 Task: Find connections with filter location Nāmagiripettai with filter topic #wellness with filter profile language French with filter current company ThoughtSpot with filter school Mount Carmel College, Palace Rd, Bengaluru with filter industry Agricultural Chemical Manufacturing with filter service category Information Management with filter keywords title Operations Director
Action: Mouse moved to (538, 89)
Screenshot: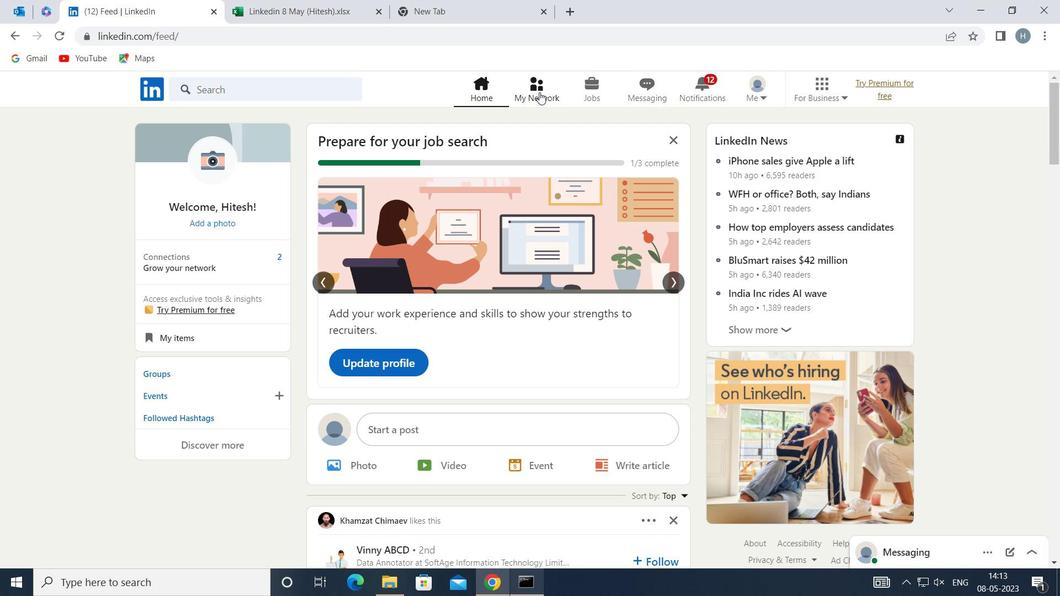 
Action: Mouse pressed left at (538, 89)
Screenshot: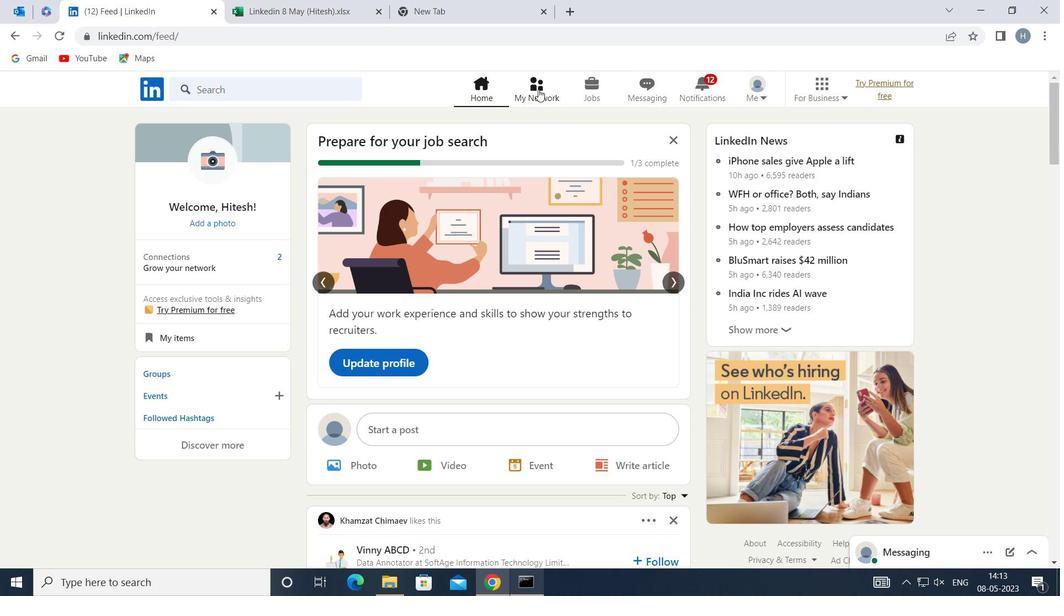 
Action: Mouse moved to (304, 164)
Screenshot: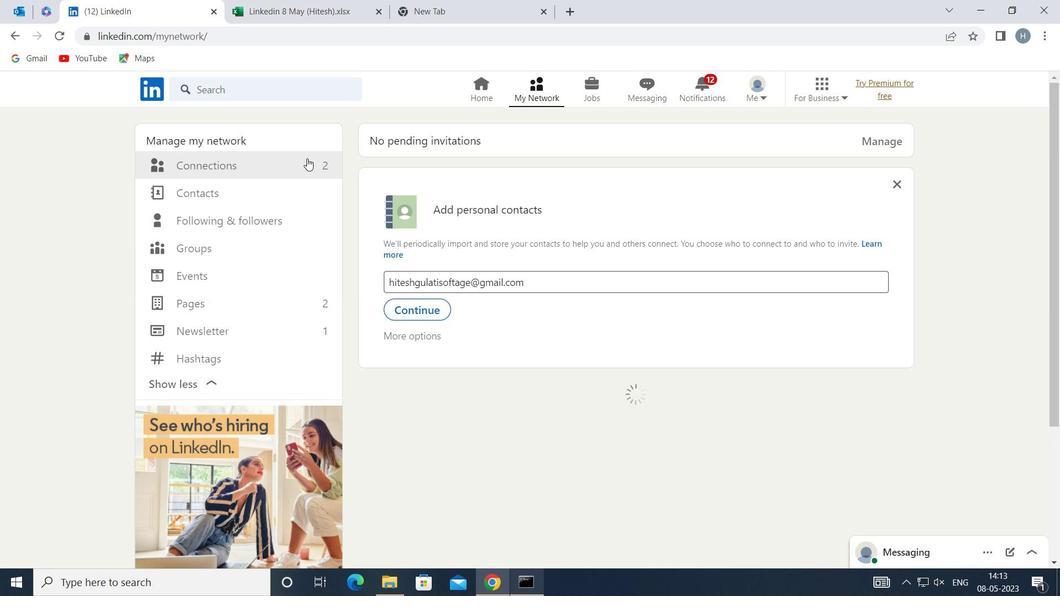 
Action: Mouse pressed left at (304, 164)
Screenshot: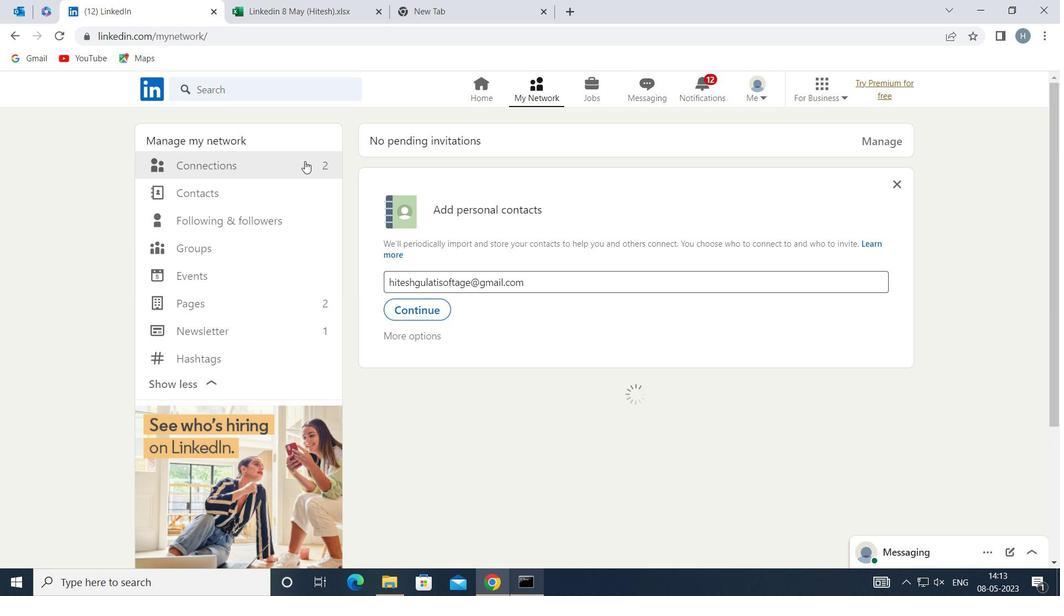 
Action: Mouse moved to (635, 162)
Screenshot: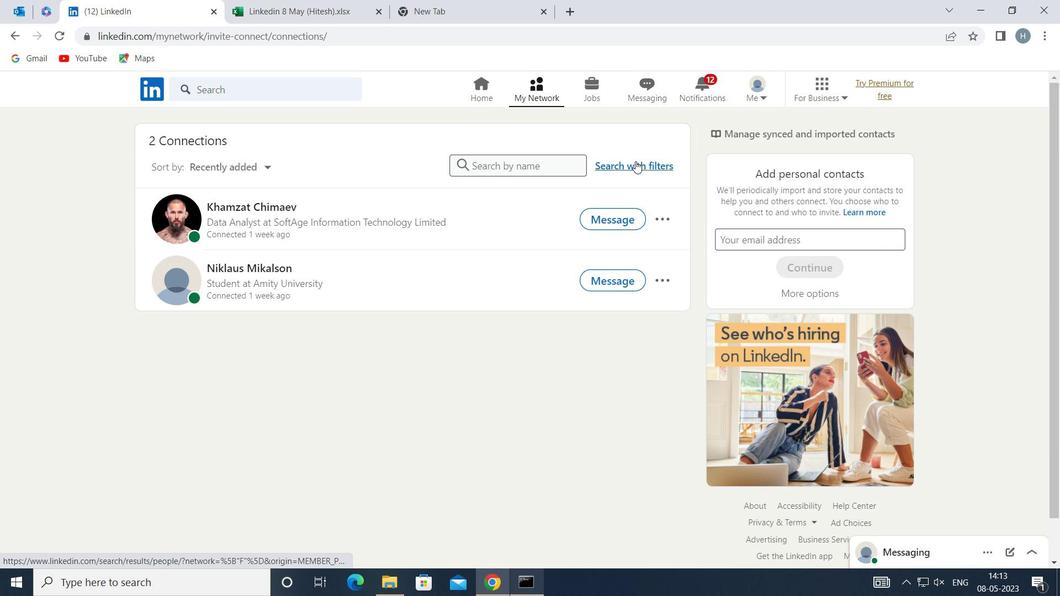 
Action: Mouse pressed left at (635, 162)
Screenshot: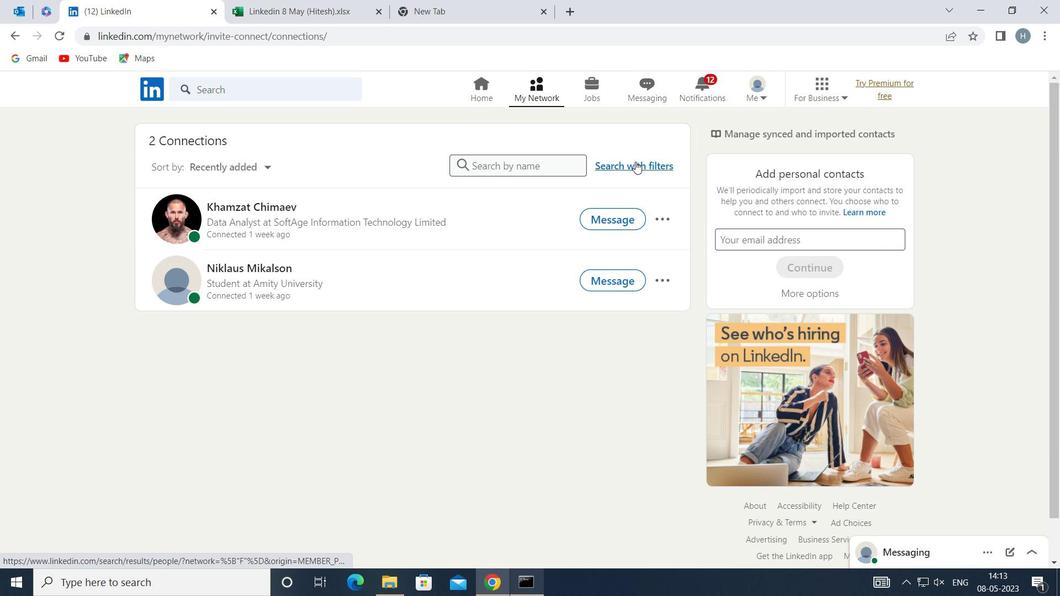 
Action: Mouse moved to (583, 130)
Screenshot: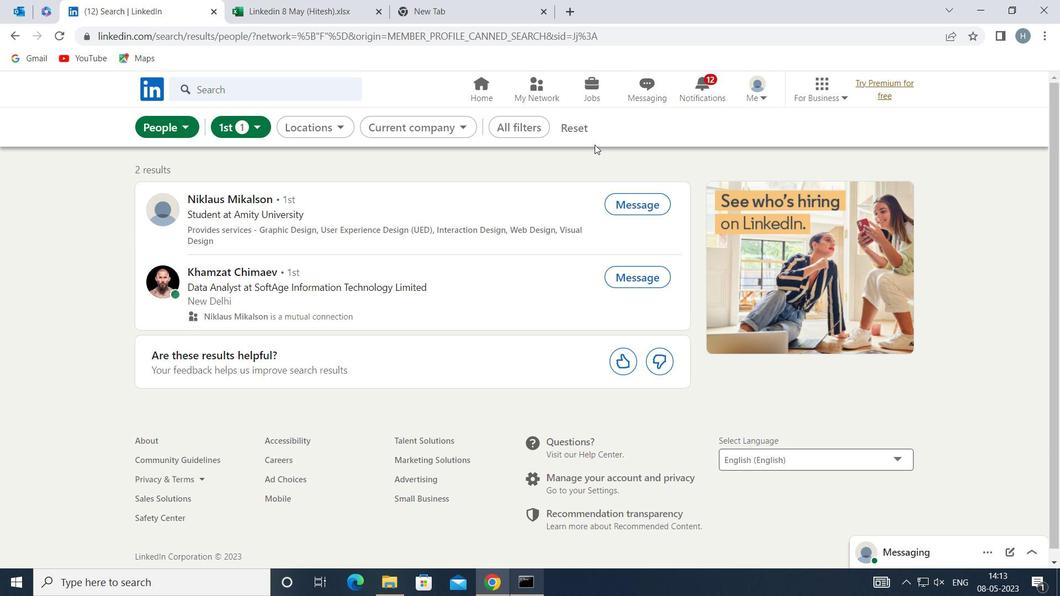 
Action: Mouse pressed left at (583, 130)
Screenshot: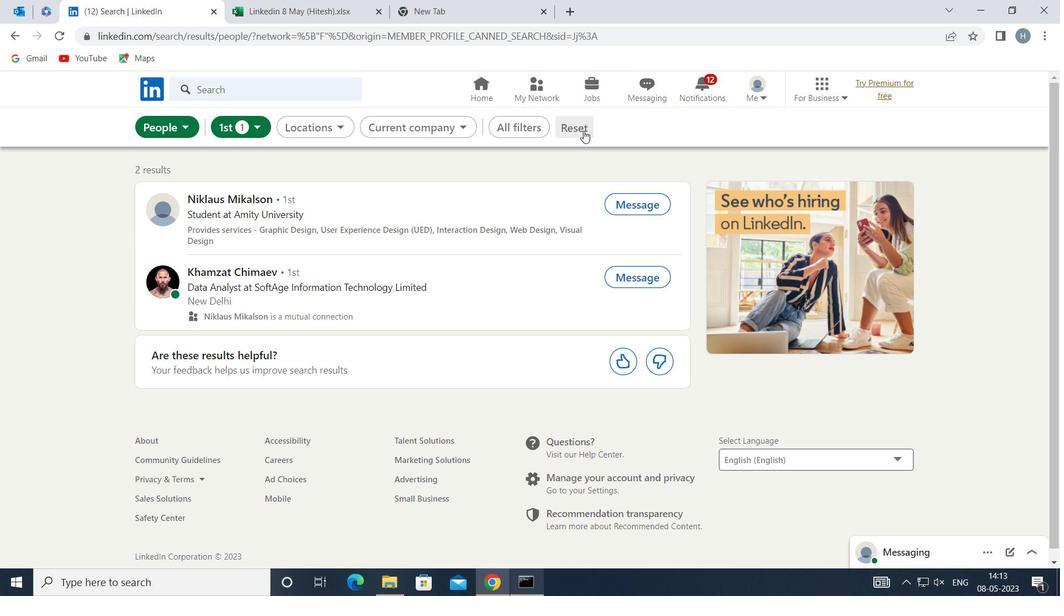 
Action: Mouse moved to (569, 128)
Screenshot: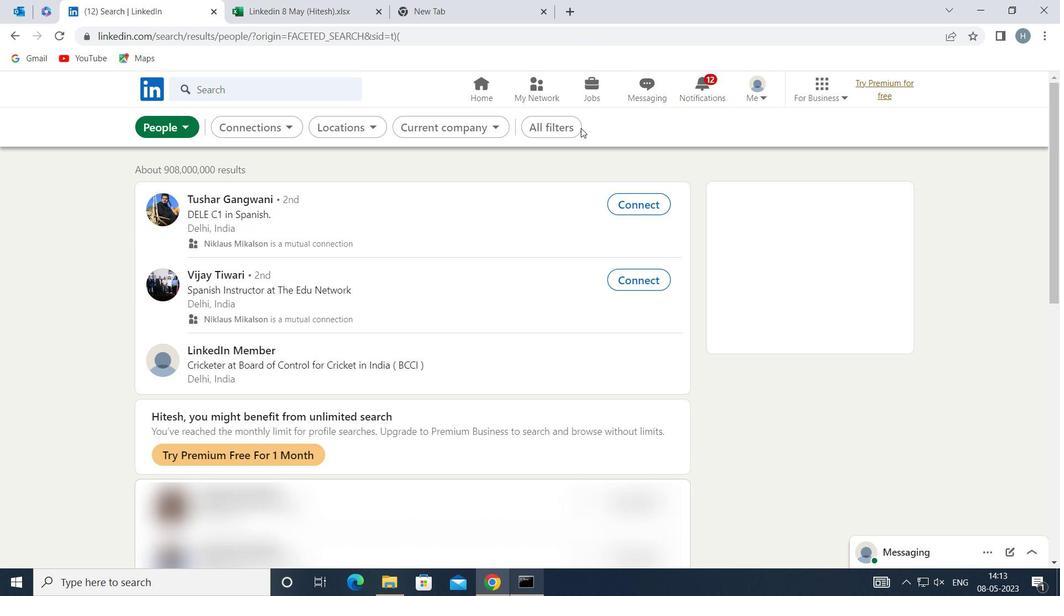 
Action: Mouse pressed left at (569, 128)
Screenshot: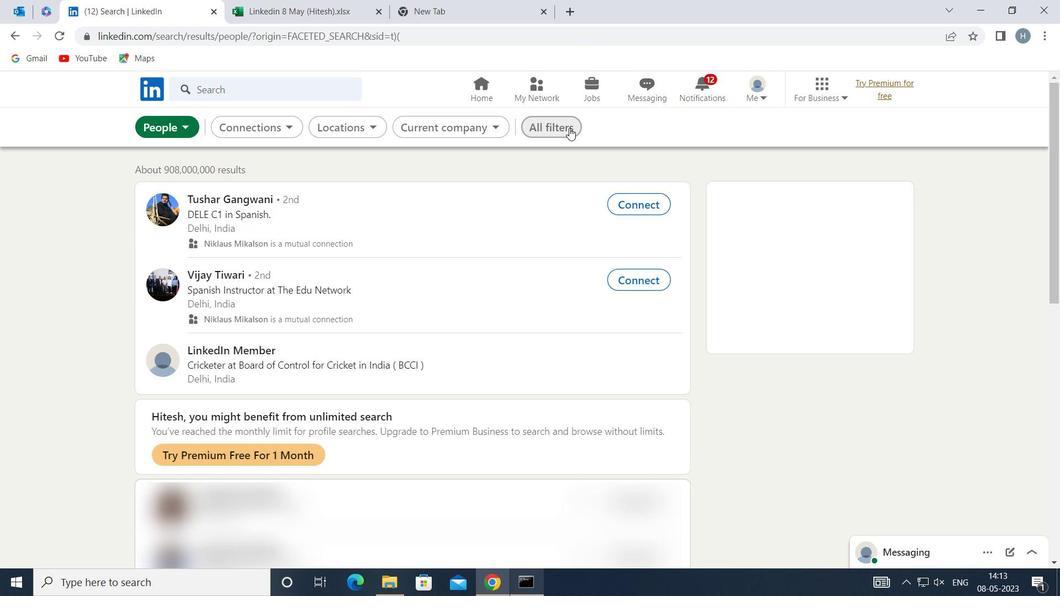 
Action: Mouse moved to (863, 280)
Screenshot: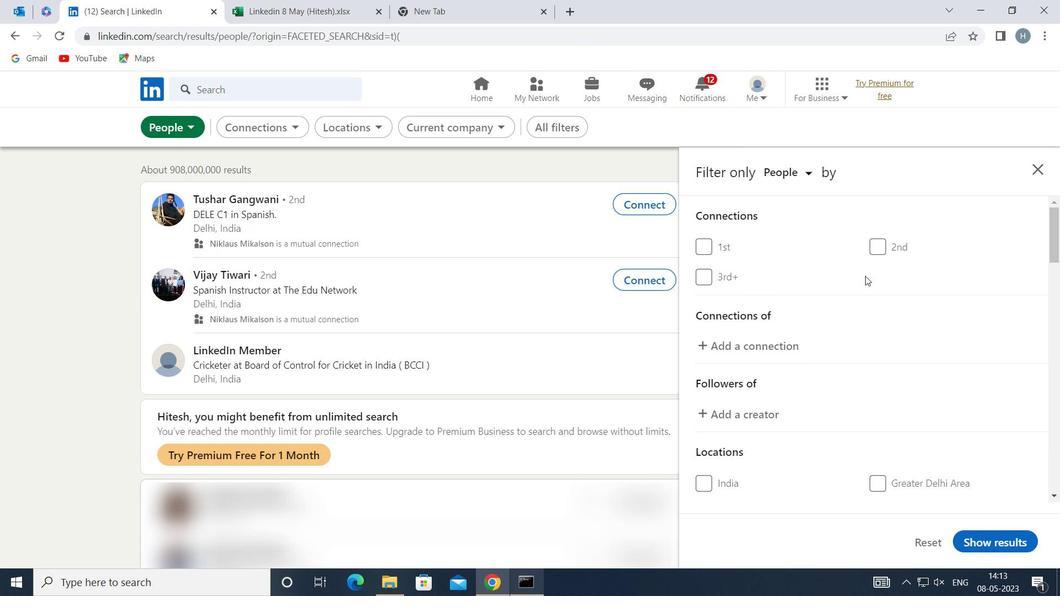 
Action: Mouse scrolled (863, 279) with delta (0, 0)
Screenshot: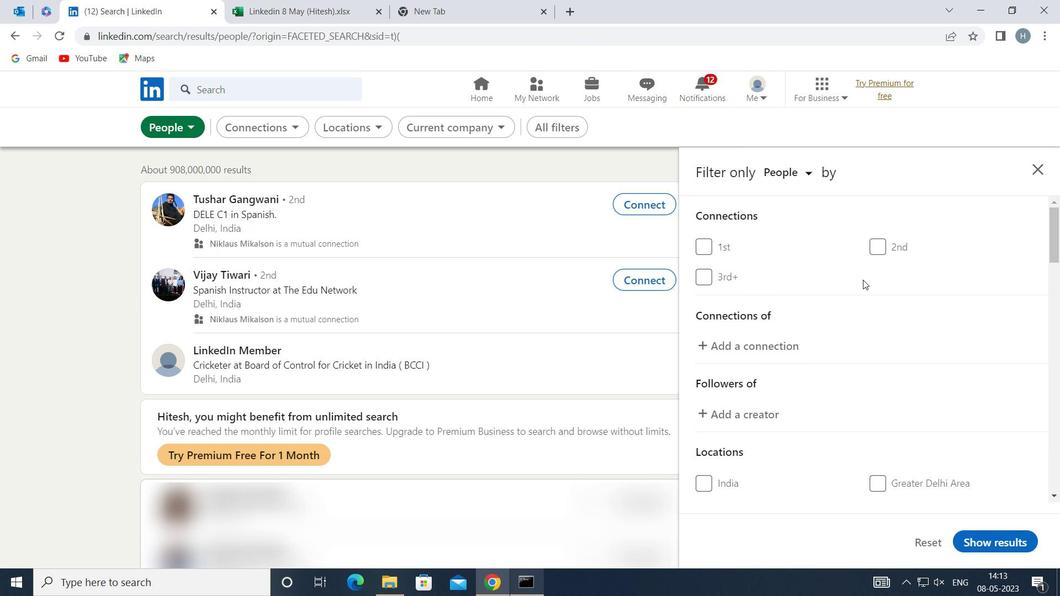 
Action: Mouse moved to (863, 280)
Screenshot: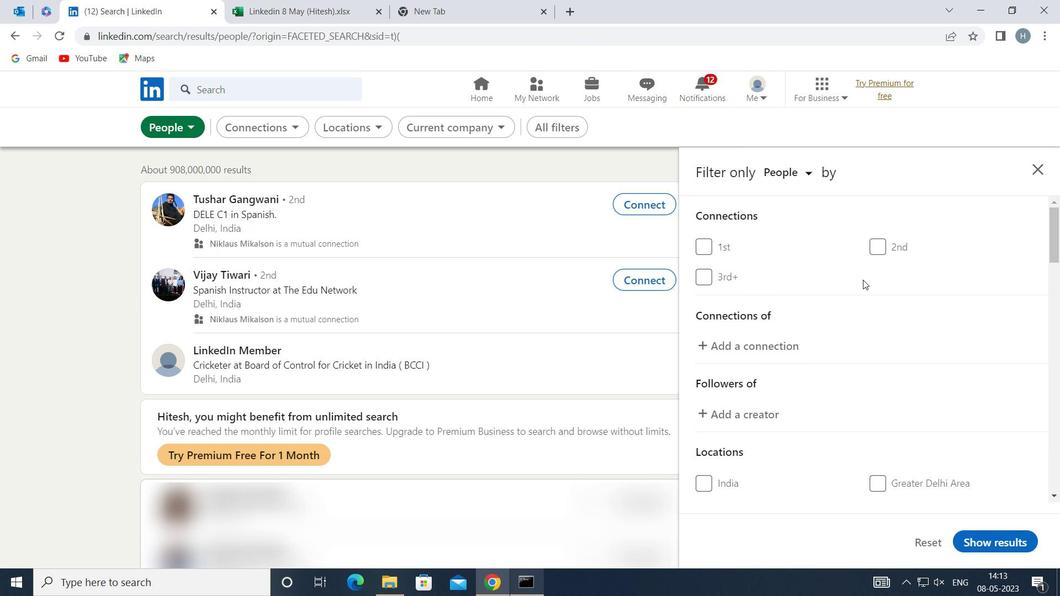 
Action: Mouse scrolled (863, 279) with delta (0, 0)
Screenshot: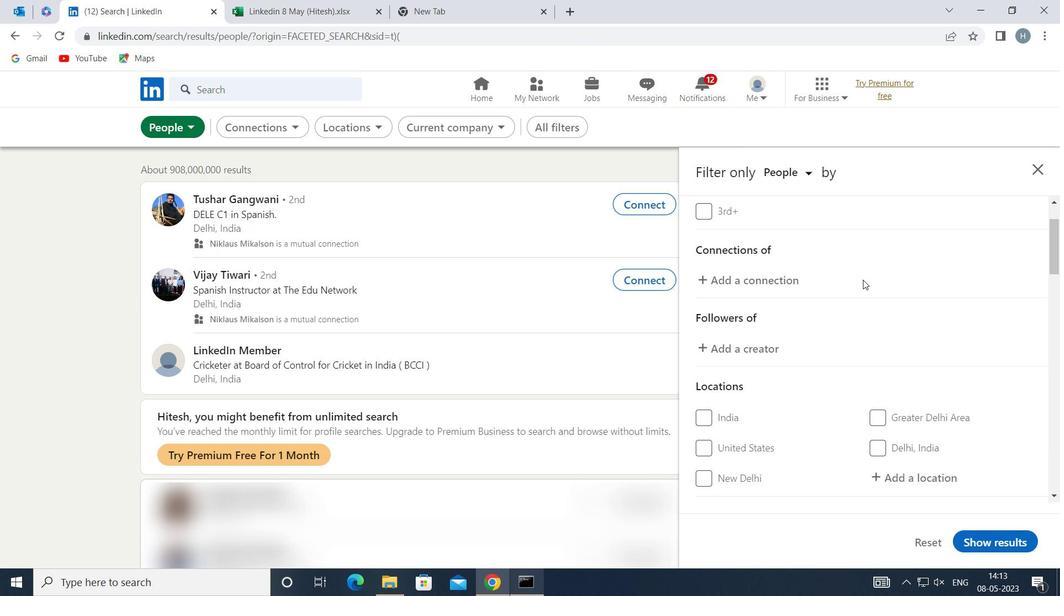 
Action: Mouse moved to (864, 279)
Screenshot: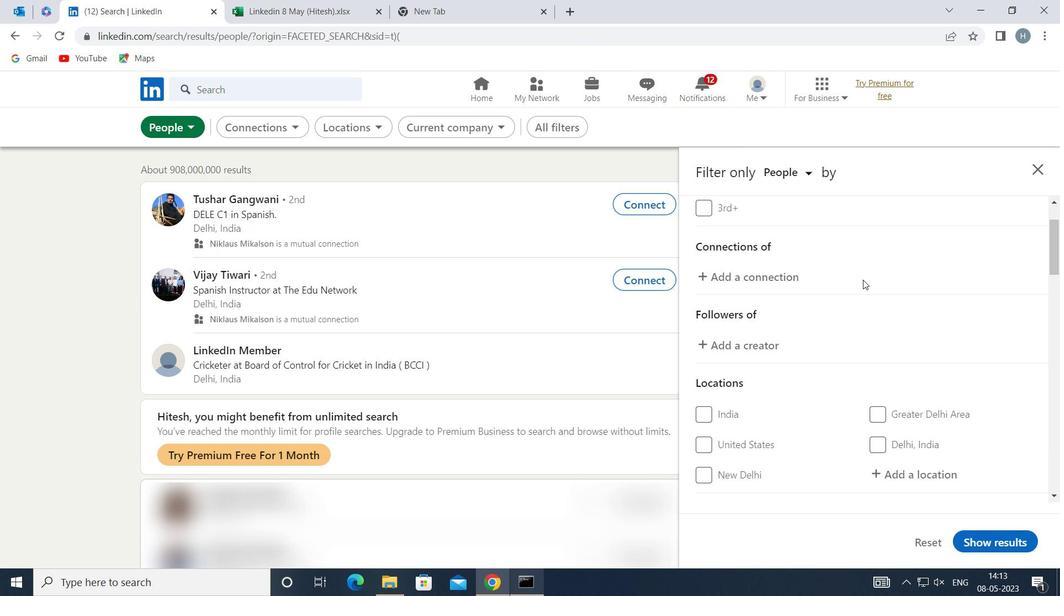 
Action: Mouse scrolled (864, 279) with delta (0, 0)
Screenshot: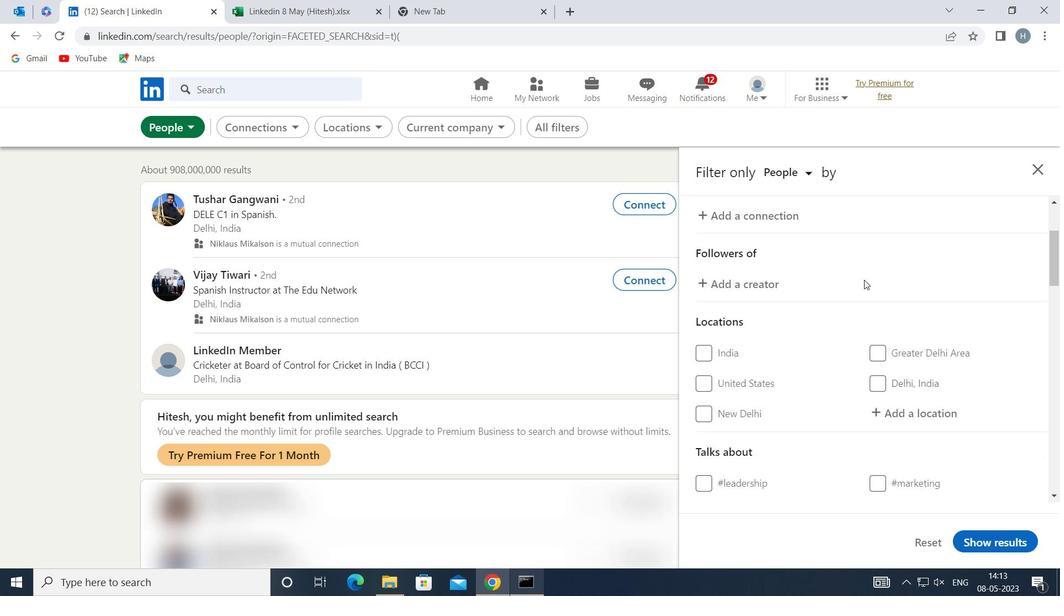 
Action: Mouse moved to (916, 334)
Screenshot: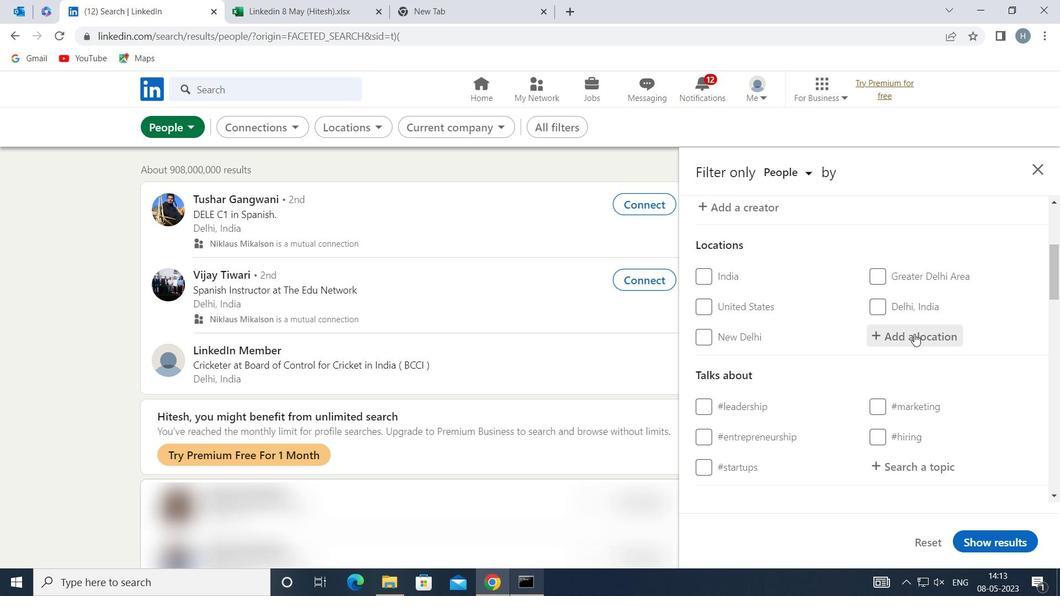 
Action: Mouse pressed left at (916, 334)
Screenshot: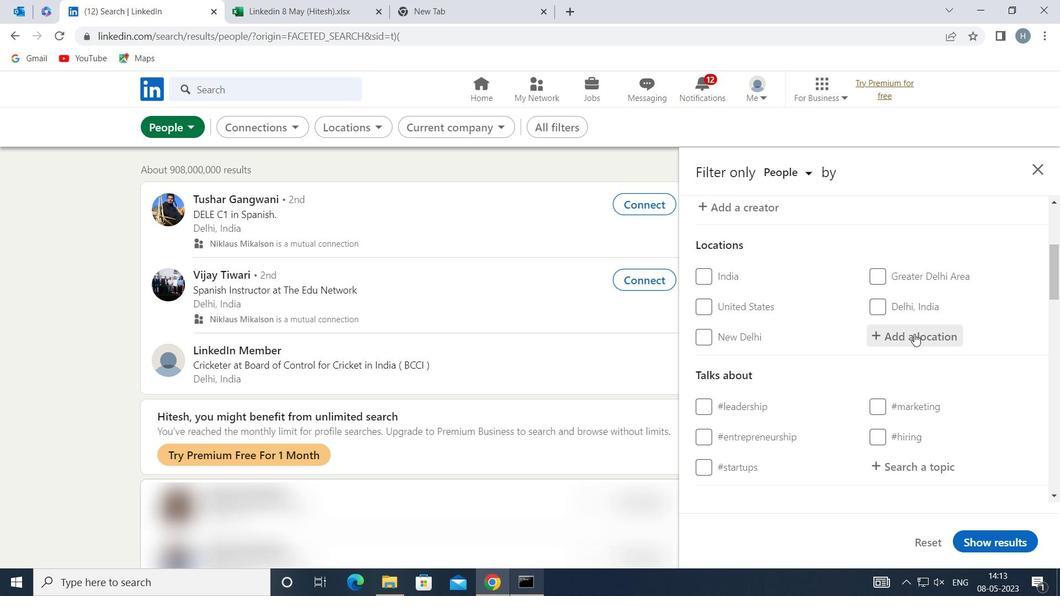 
Action: Key pressed <Key.shift>NAMAGIRIPETTAI
Screenshot: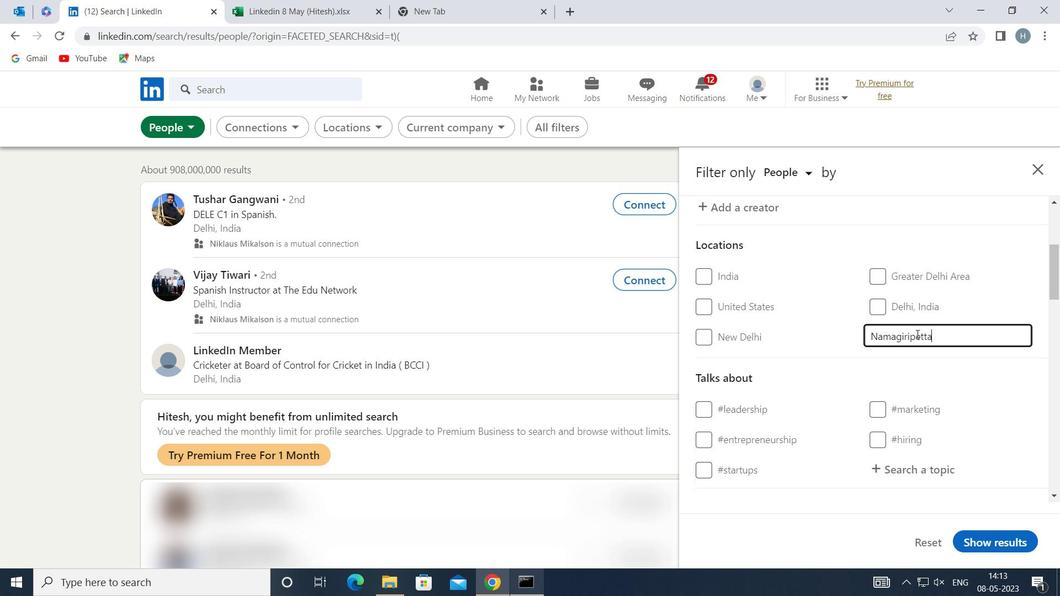 
Action: Mouse moved to (915, 337)
Screenshot: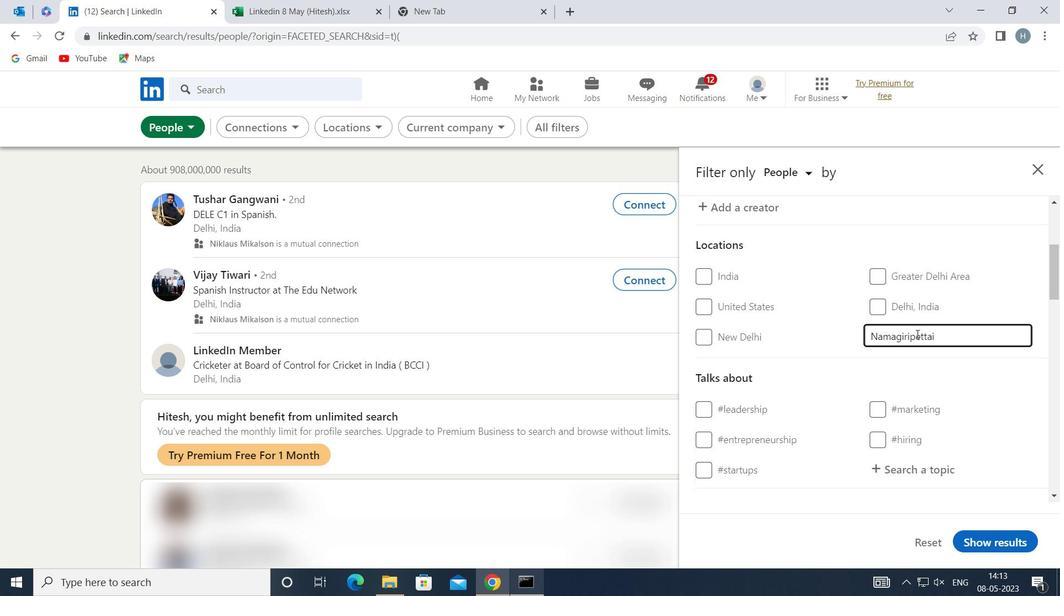 
Action: Mouse pressed left at (915, 337)
Screenshot: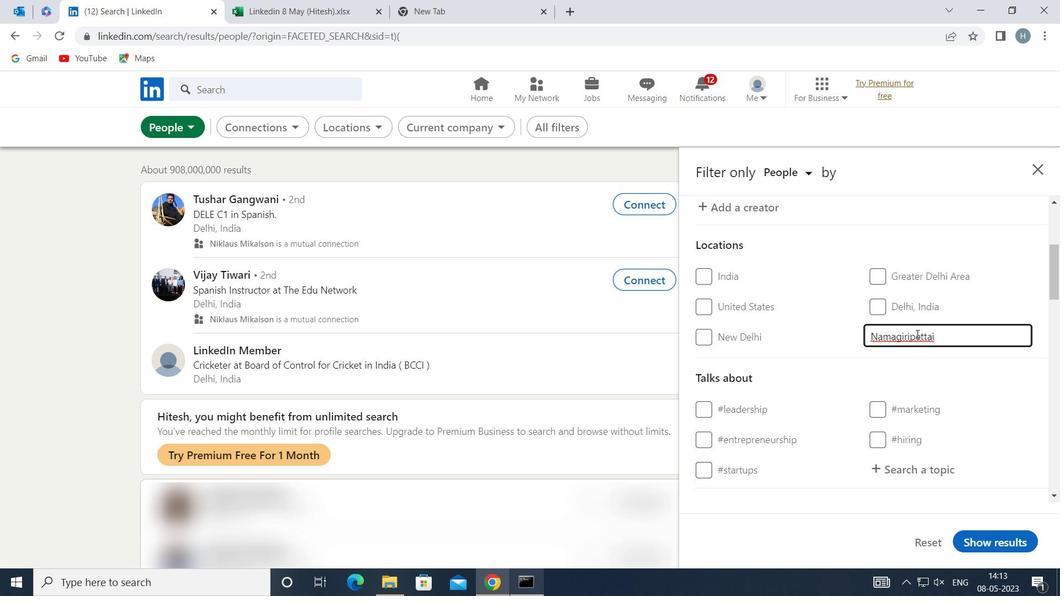 
Action: Mouse moved to (910, 359)
Screenshot: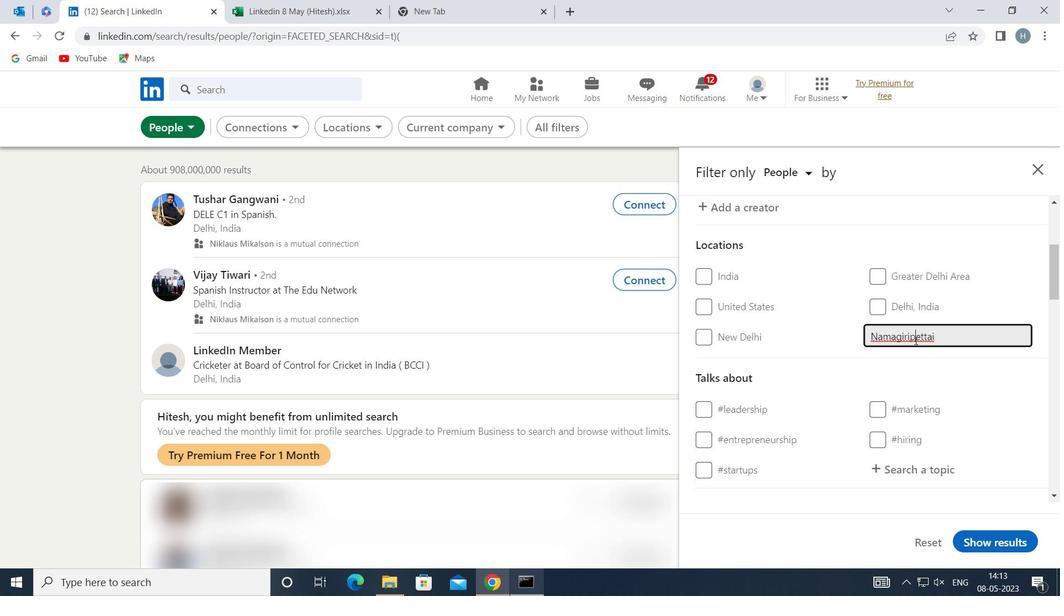 
Action: Mouse pressed left at (910, 359)
Screenshot: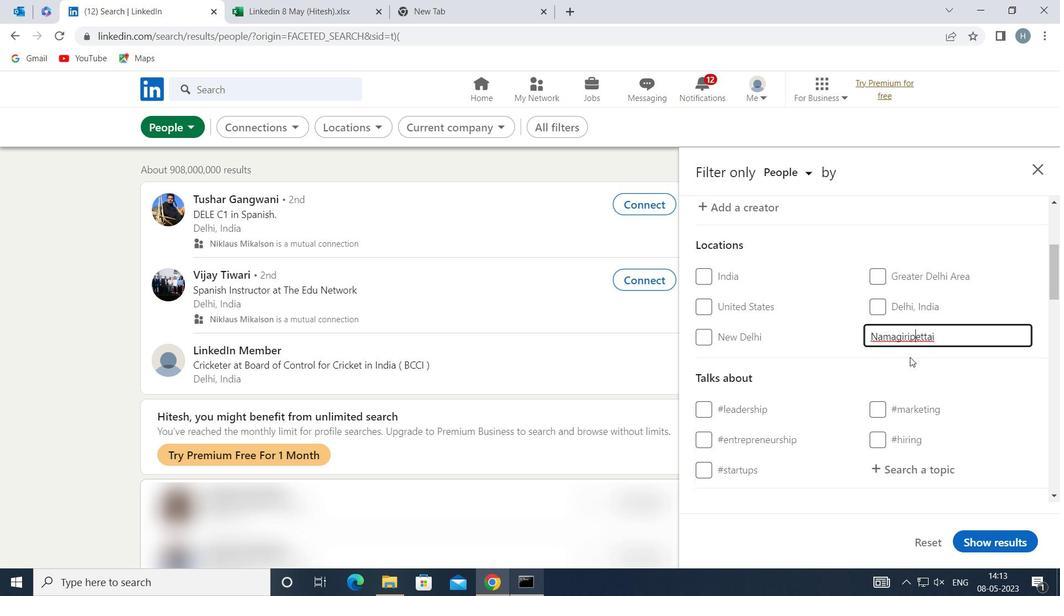
Action: Mouse moved to (910, 360)
Screenshot: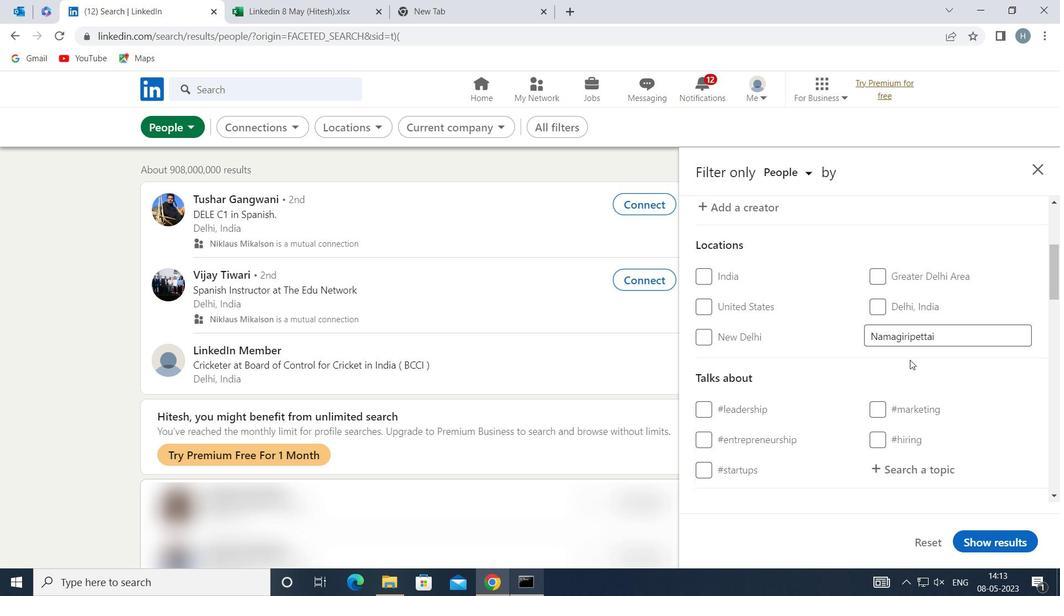 
Action: Mouse scrolled (910, 359) with delta (0, 0)
Screenshot: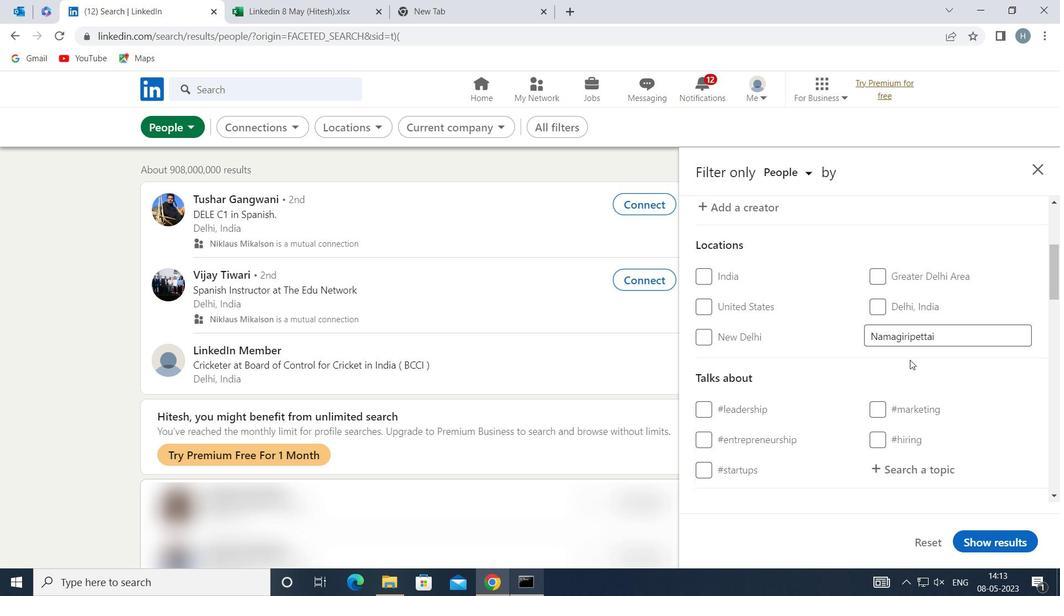 
Action: Mouse scrolled (910, 359) with delta (0, 0)
Screenshot: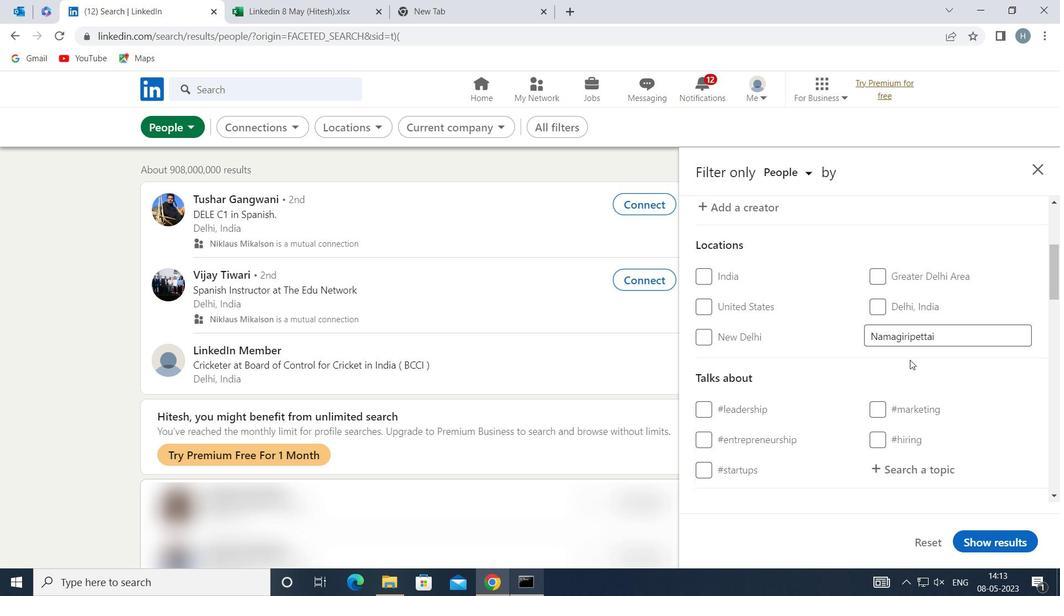 
Action: Mouse moved to (922, 326)
Screenshot: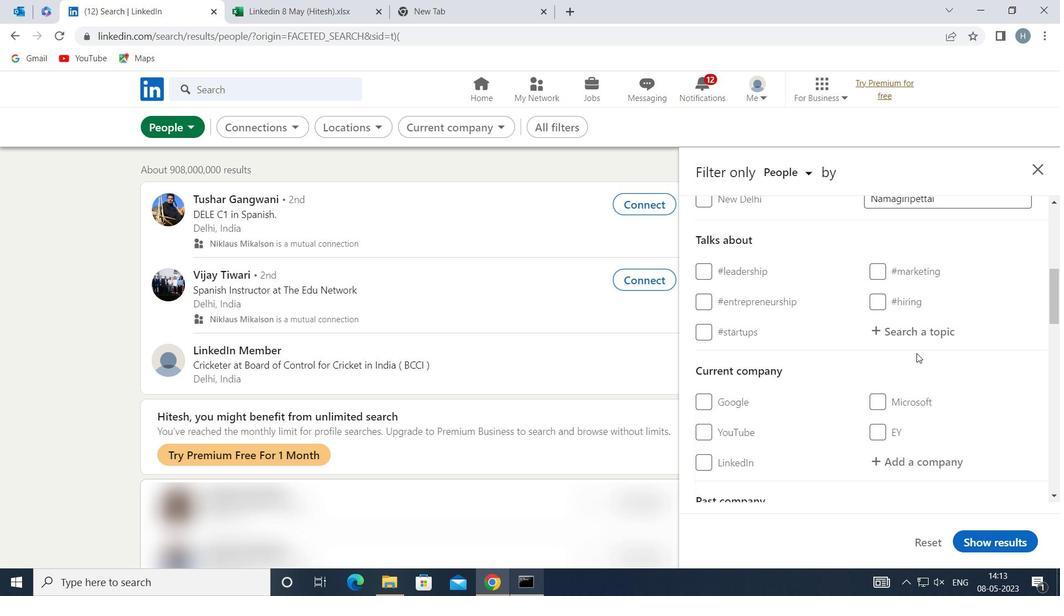 
Action: Mouse pressed left at (922, 326)
Screenshot: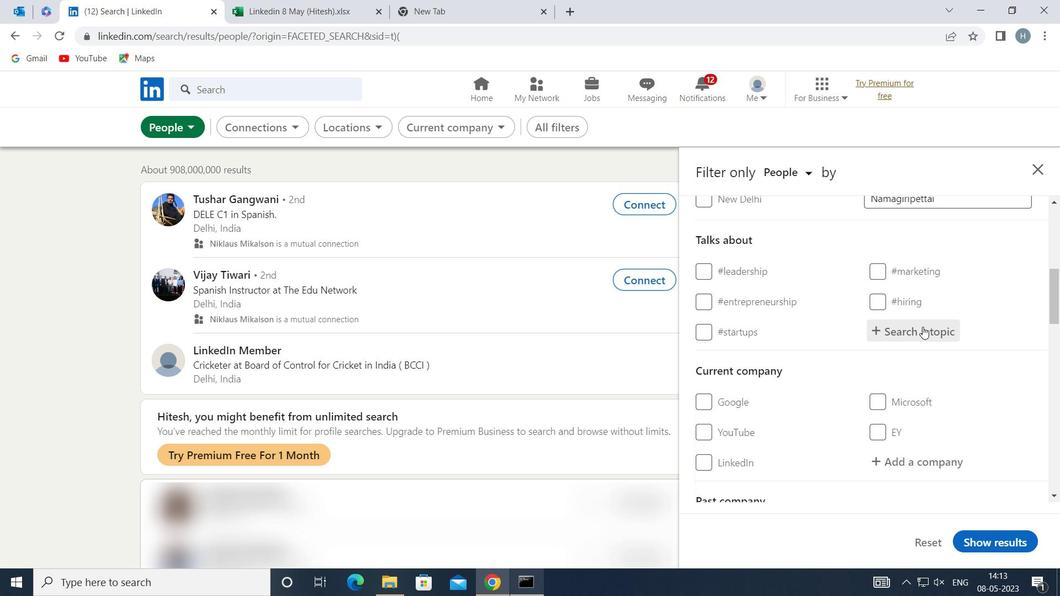 
Action: Key pressed WELLNESS
Screenshot: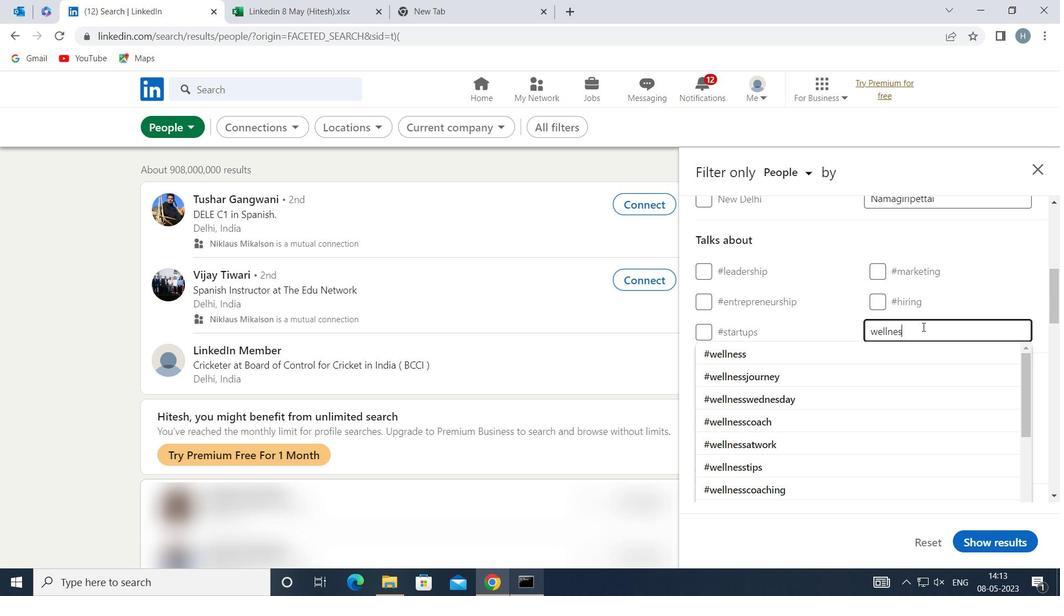 
Action: Mouse moved to (837, 348)
Screenshot: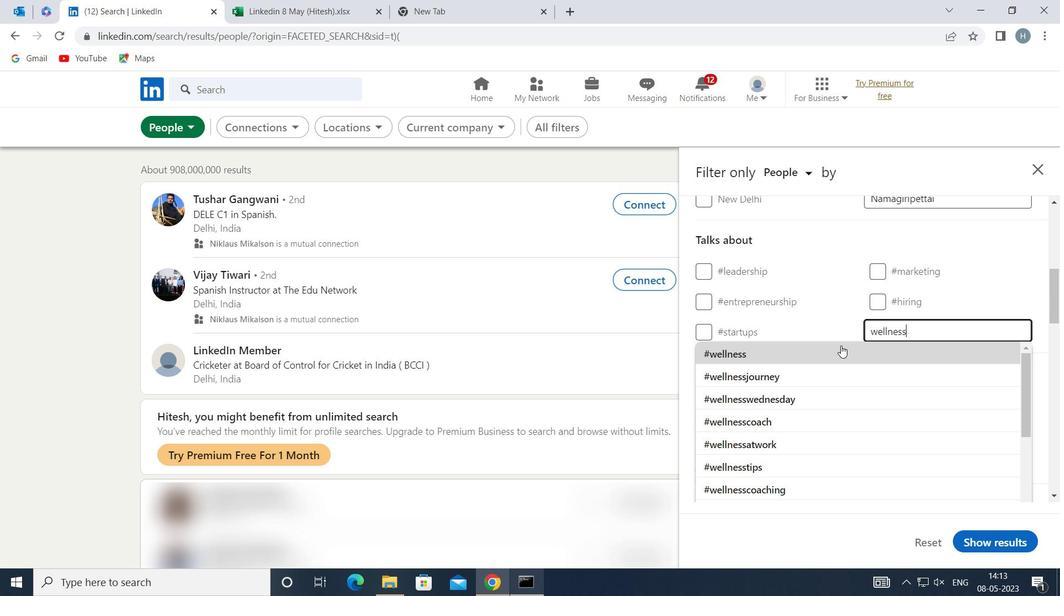 
Action: Mouse pressed left at (837, 348)
Screenshot: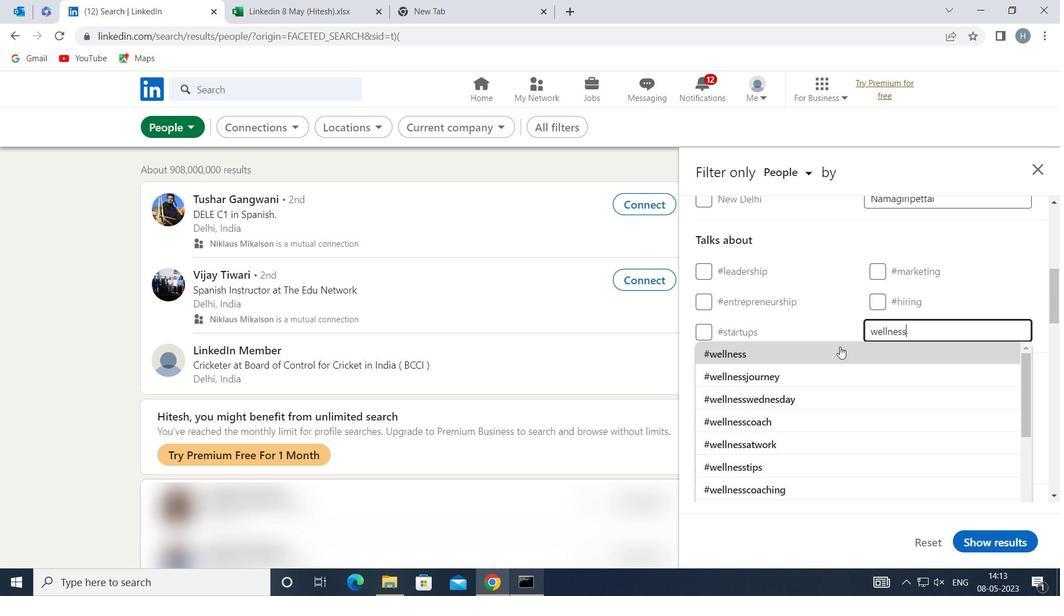 
Action: Mouse moved to (847, 338)
Screenshot: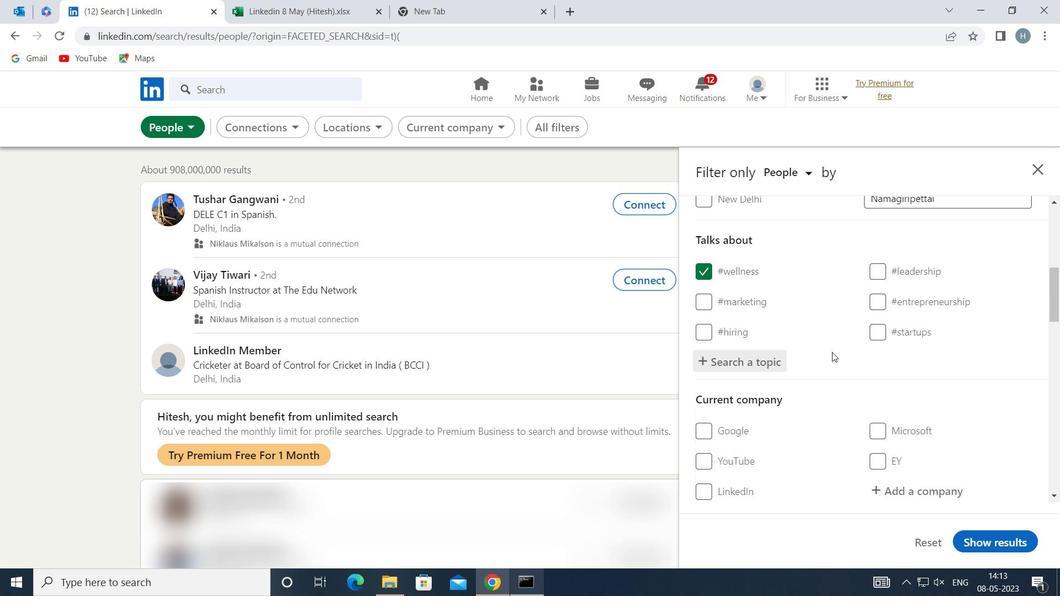 
Action: Mouse scrolled (847, 338) with delta (0, 0)
Screenshot: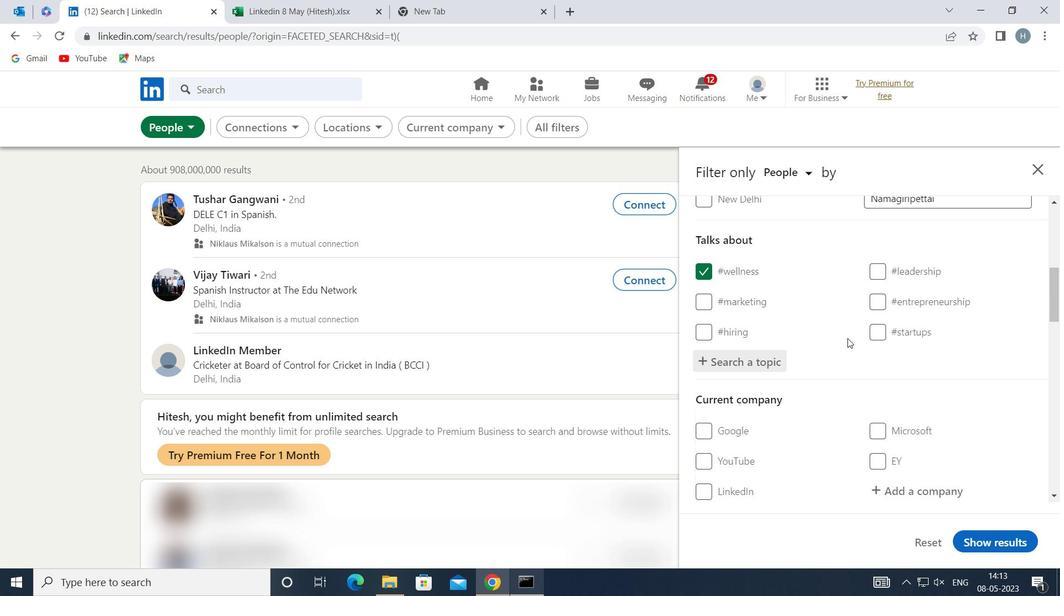 
Action: Mouse moved to (847, 340)
Screenshot: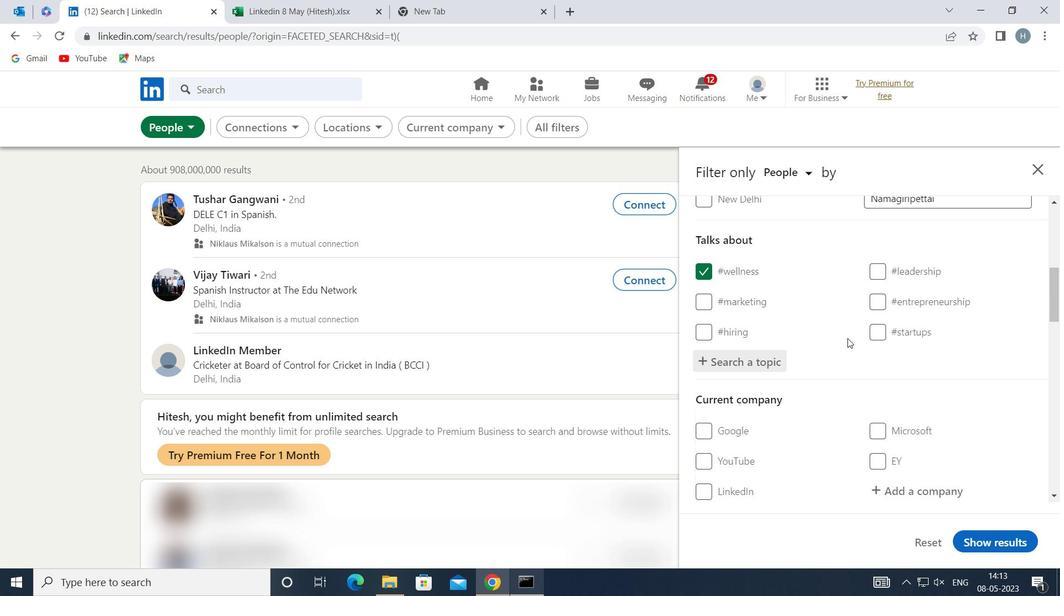 
Action: Mouse scrolled (847, 339) with delta (0, 0)
Screenshot: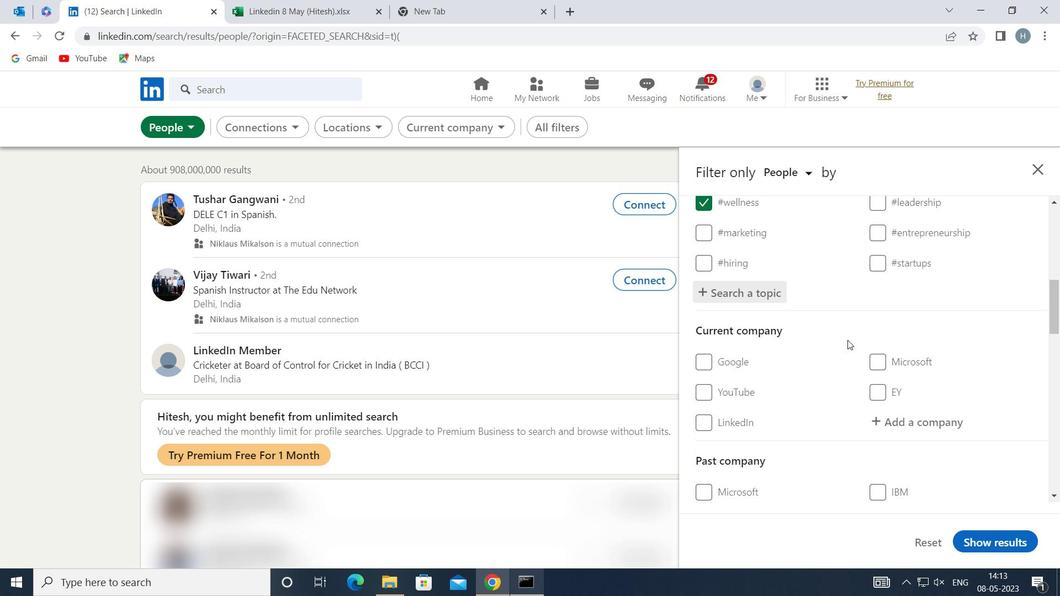 
Action: Mouse scrolled (847, 339) with delta (0, 0)
Screenshot: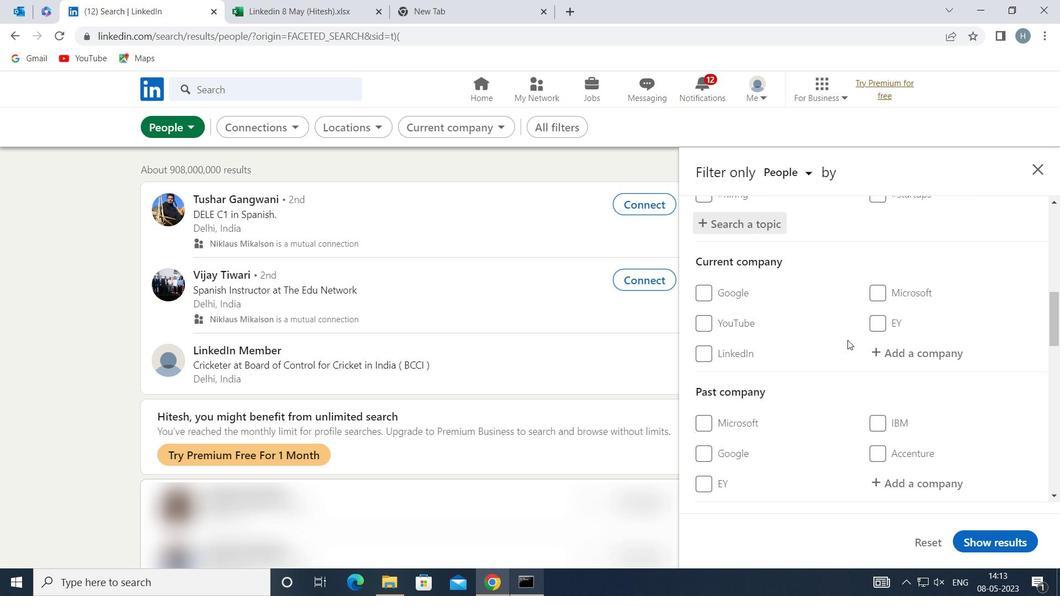 
Action: Mouse scrolled (847, 339) with delta (0, 0)
Screenshot: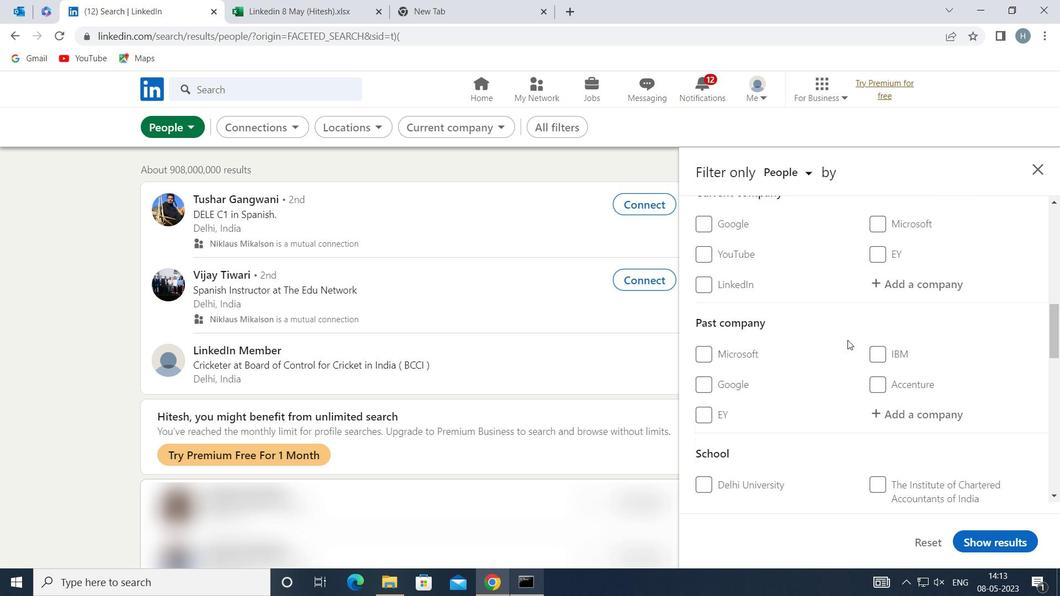 
Action: Mouse scrolled (847, 339) with delta (0, 0)
Screenshot: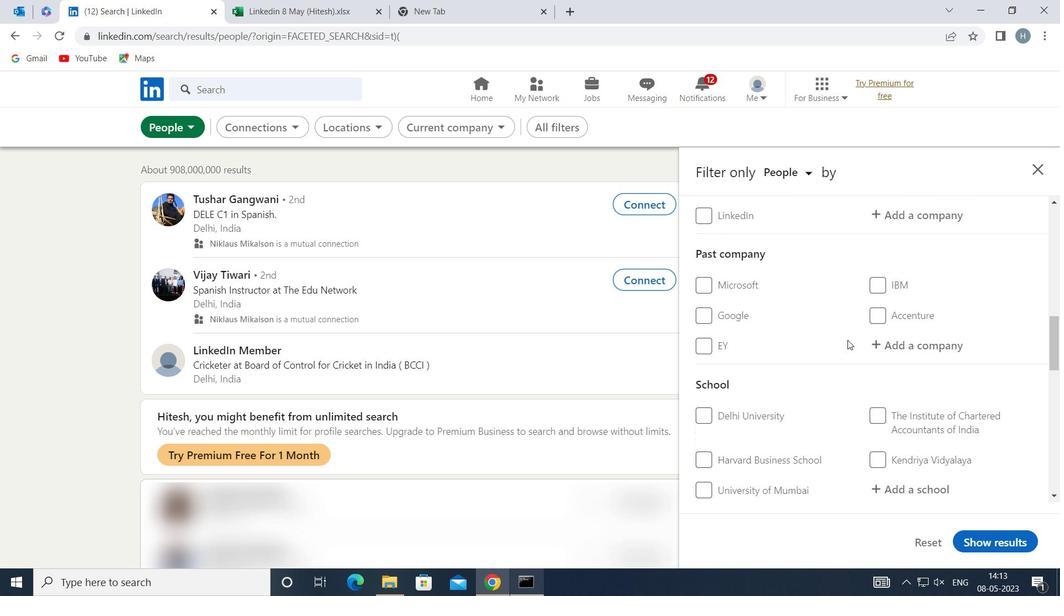 
Action: Mouse scrolled (847, 339) with delta (0, 0)
Screenshot: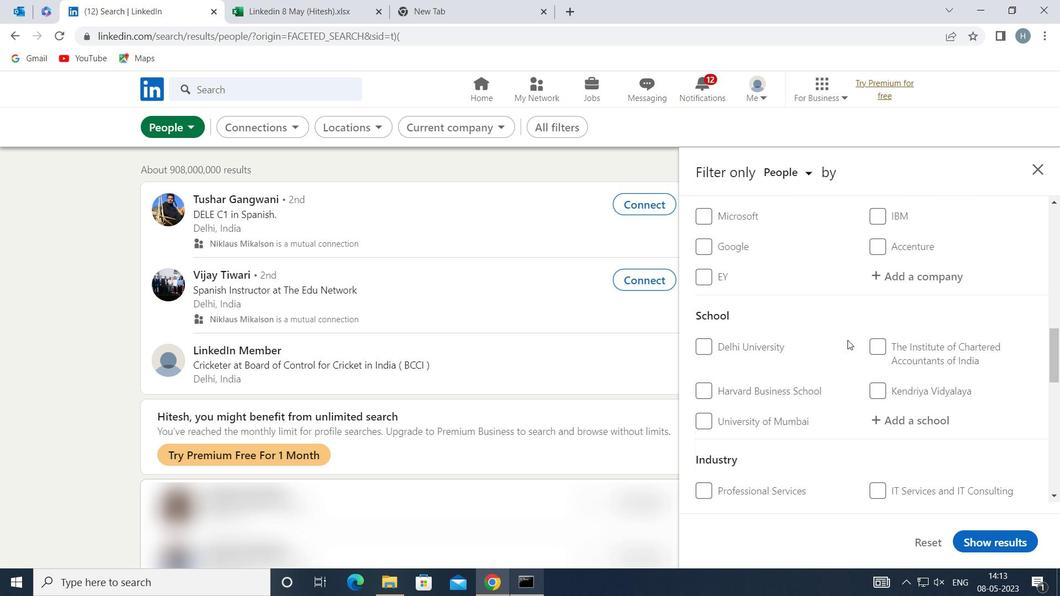 
Action: Mouse scrolled (847, 339) with delta (0, 0)
Screenshot: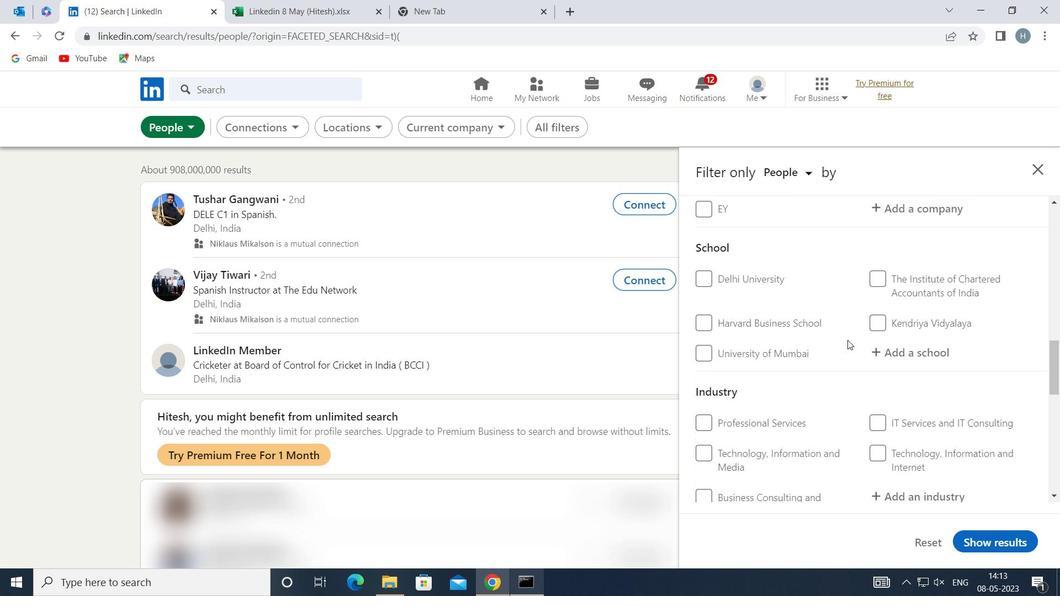 
Action: Mouse moved to (847, 340)
Screenshot: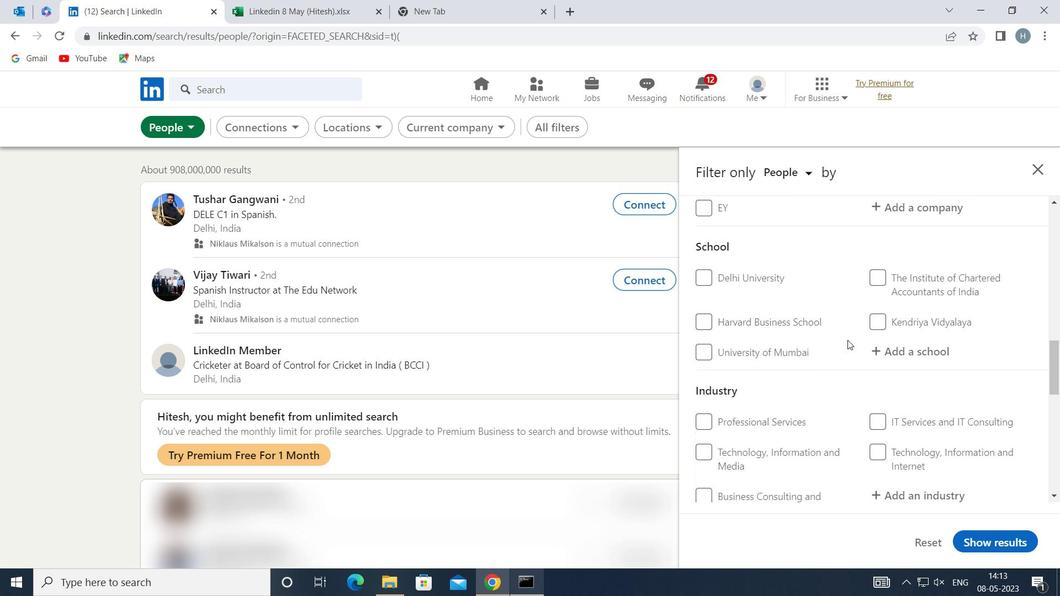 
Action: Mouse scrolled (847, 340) with delta (0, 0)
Screenshot: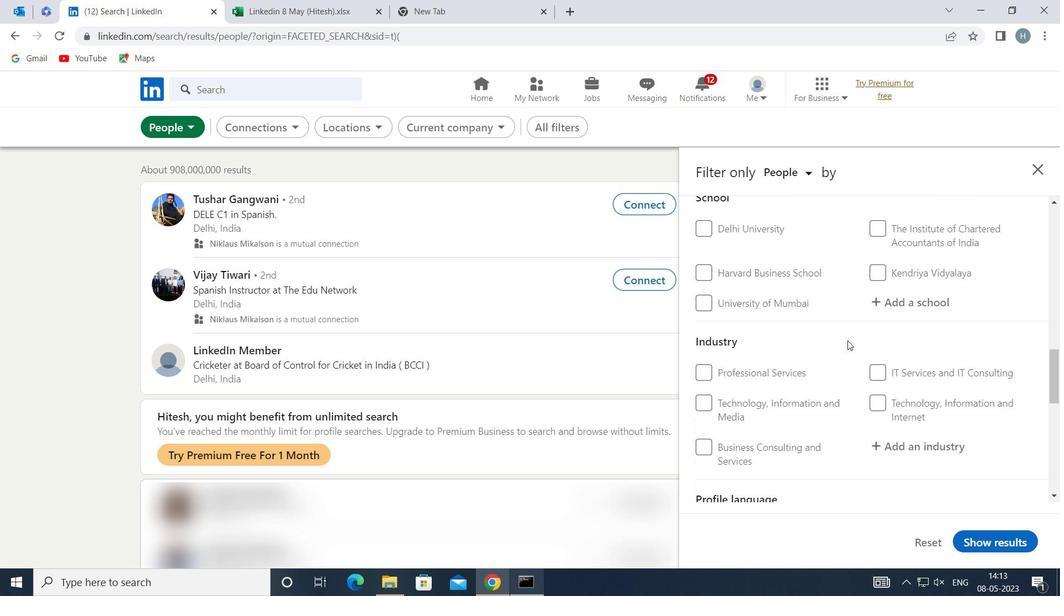 
Action: Mouse moved to (847, 341)
Screenshot: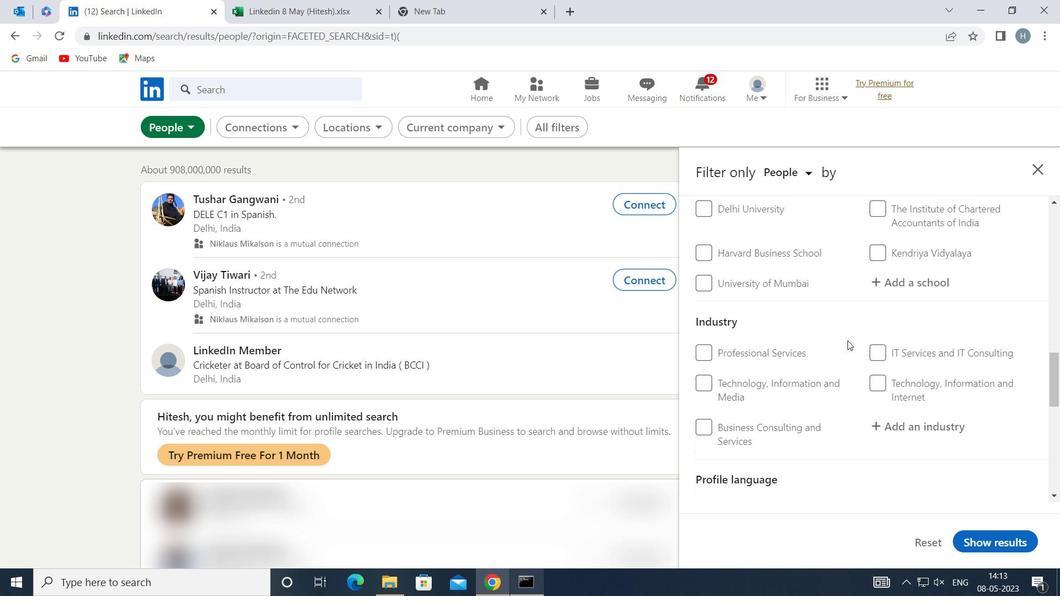 
Action: Mouse scrolled (847, 340) with delta (0, 0)
Screenshot: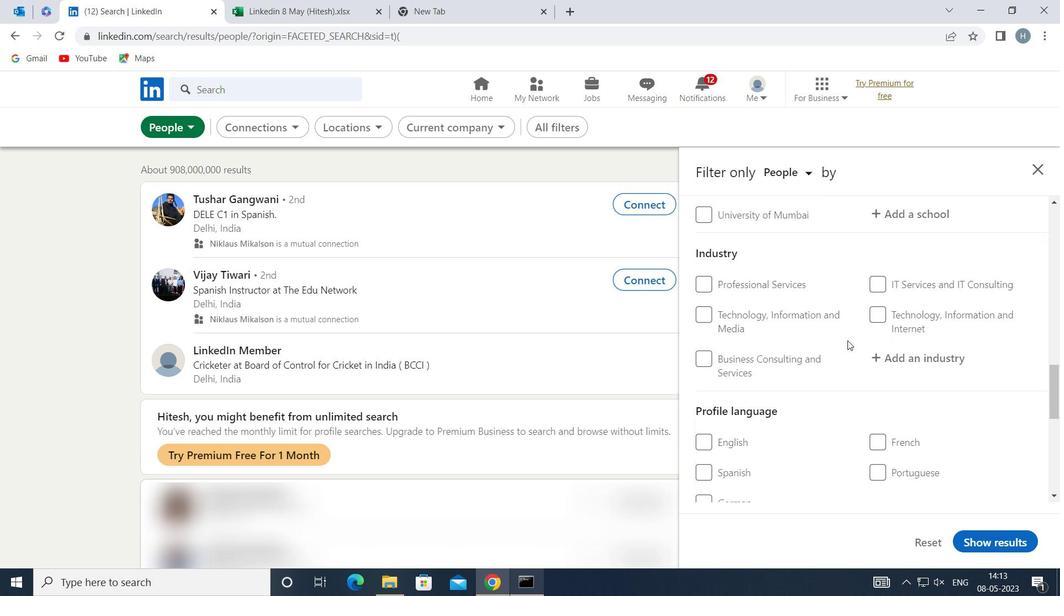
Action: Mouse moved to (873, 374)
Screenshot: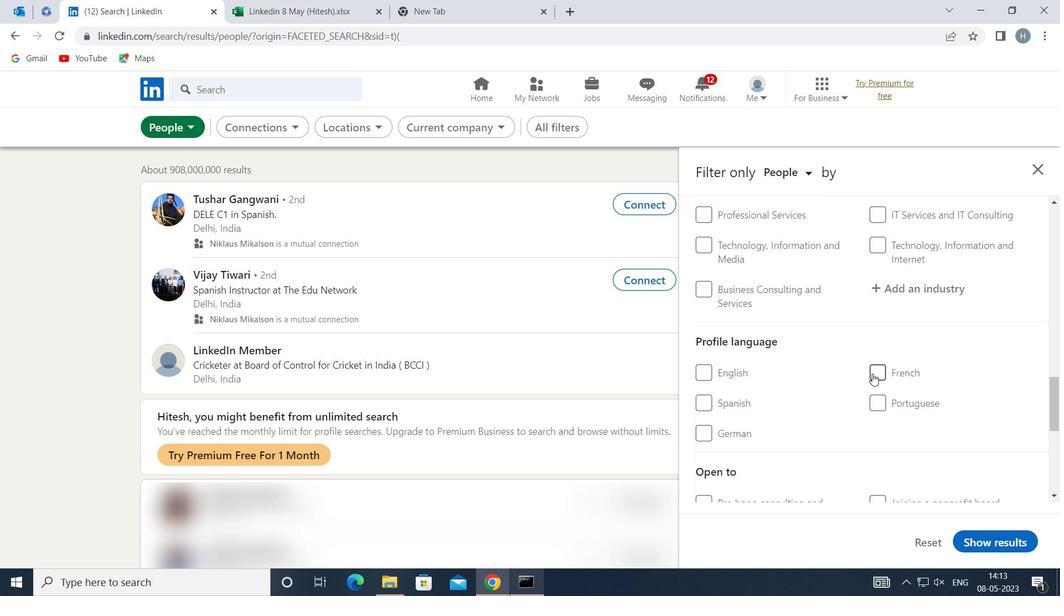 
Action: Mouse pressed left at (873, 374)
Screenshot: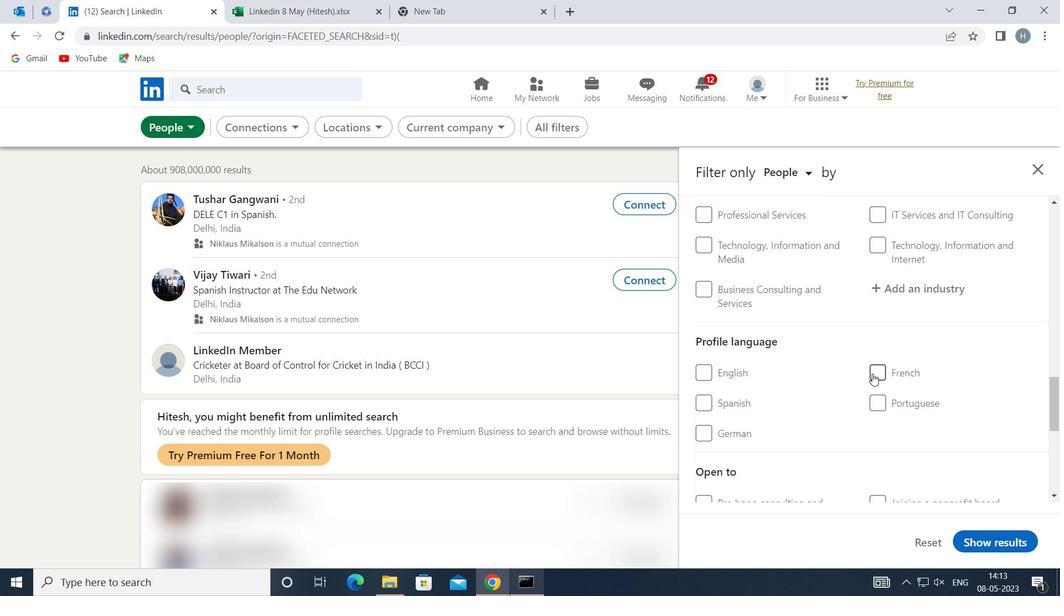 
Action: Mouse moved to (849, 380)
Screenshot: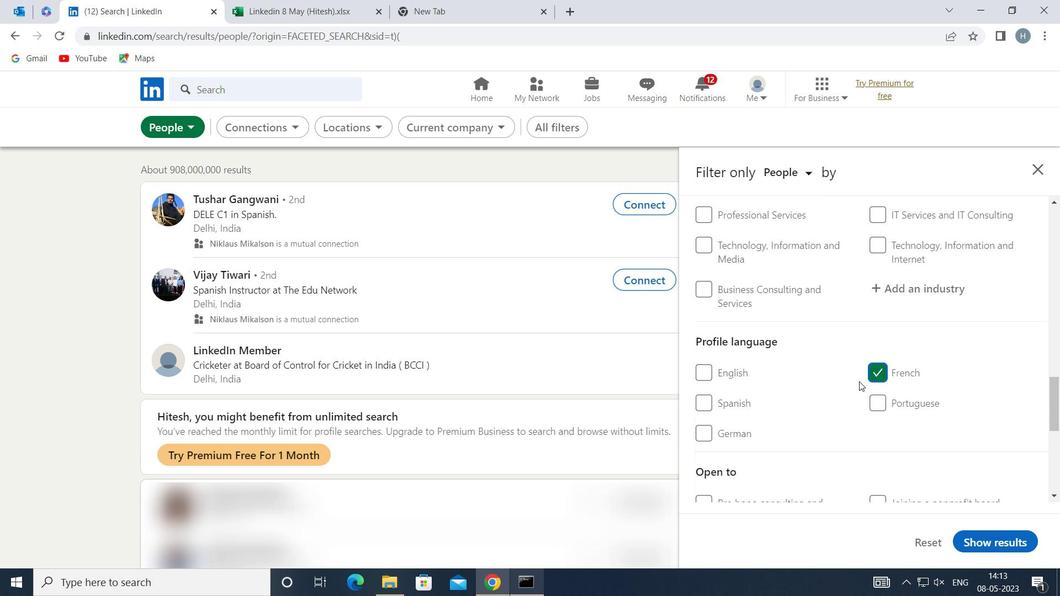 
Action: Mouse scrolled (849, 380) with delta (0, 0)
Screenshot: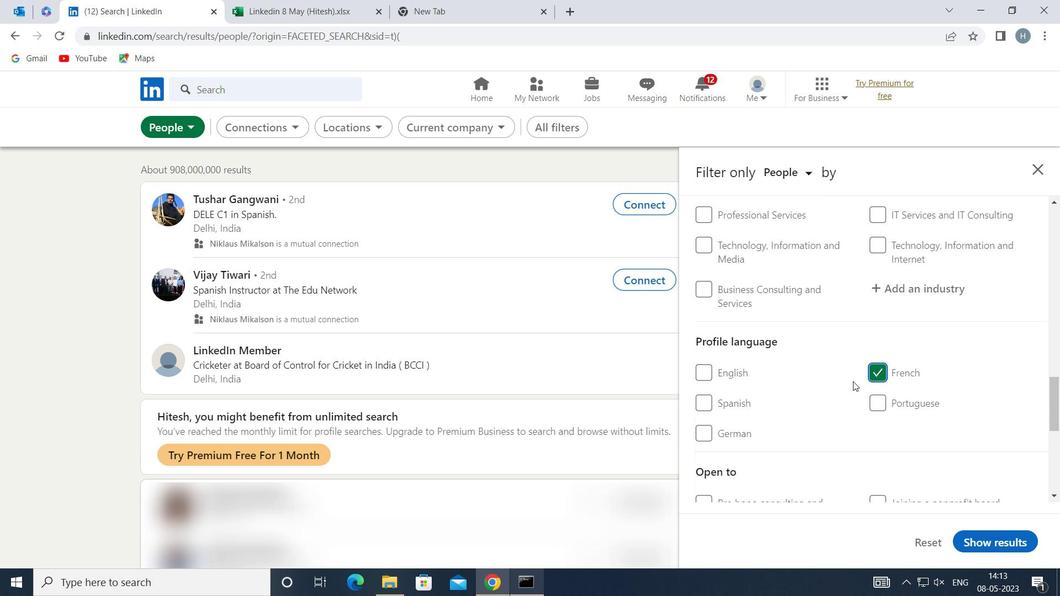 
Action: Mouse moved to (846, 371)
Screenshot: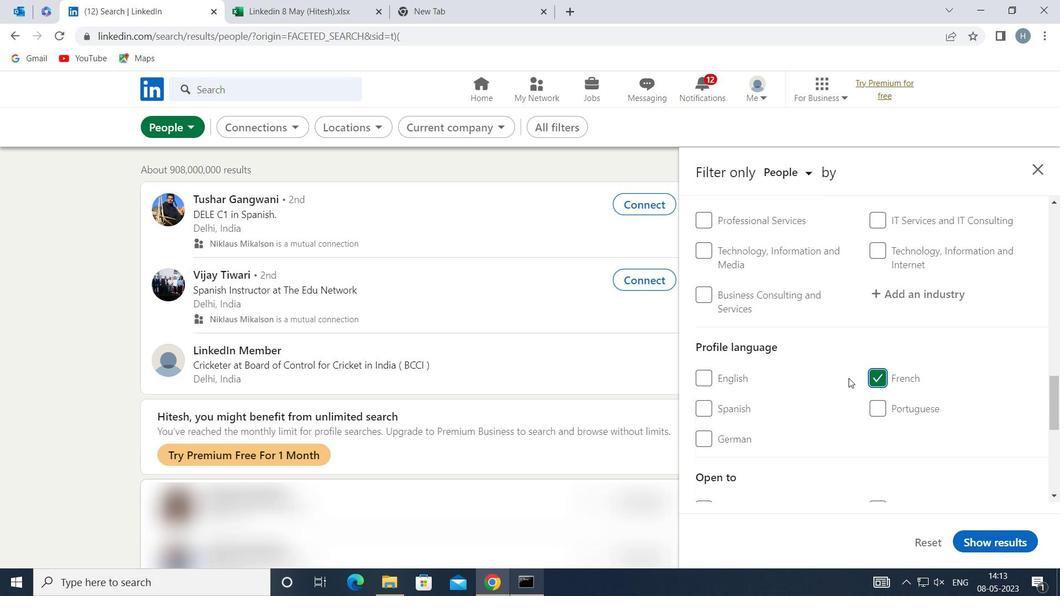 
Action: Mouse scrolled (846, 371) with delta (0, 0)
Screenshot: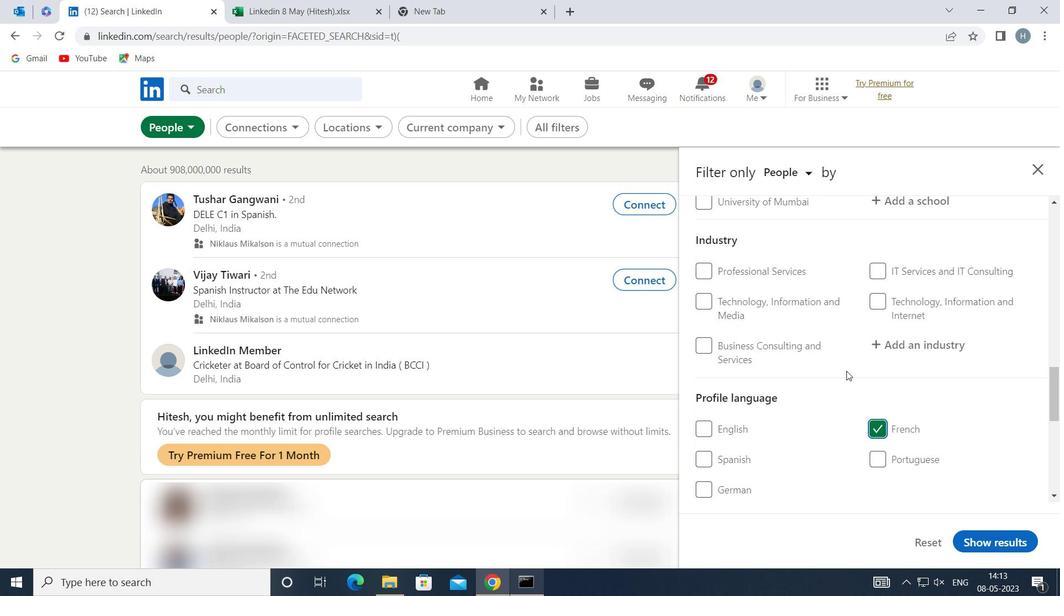 
Action: Mouse scrolled (846, 371) with delta (0, 0)
Screenshot: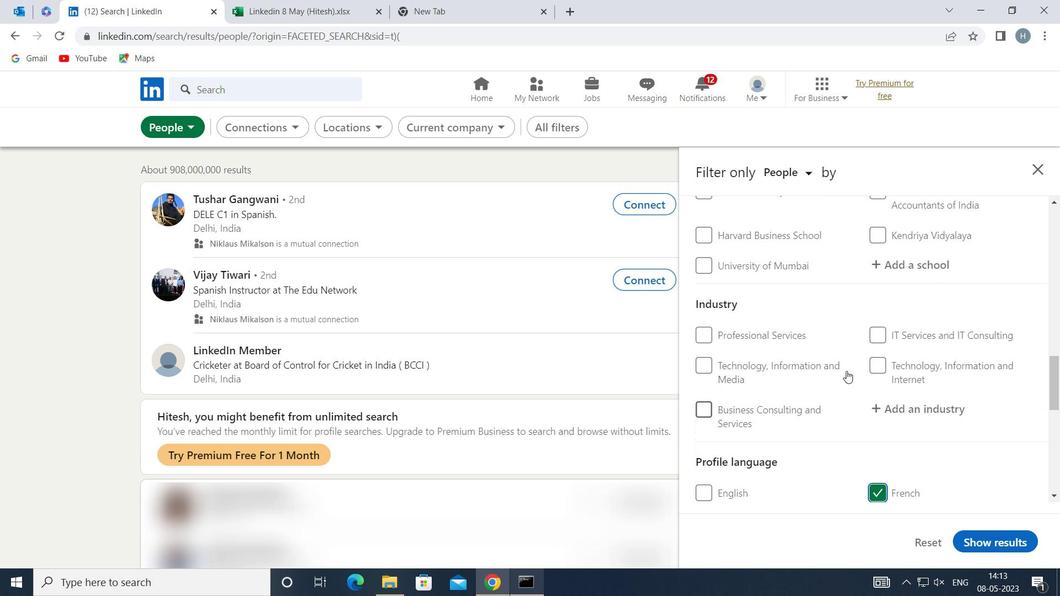 
Action: Mouse scrolled (846, 371) with delta (0, 0)
Screenshot: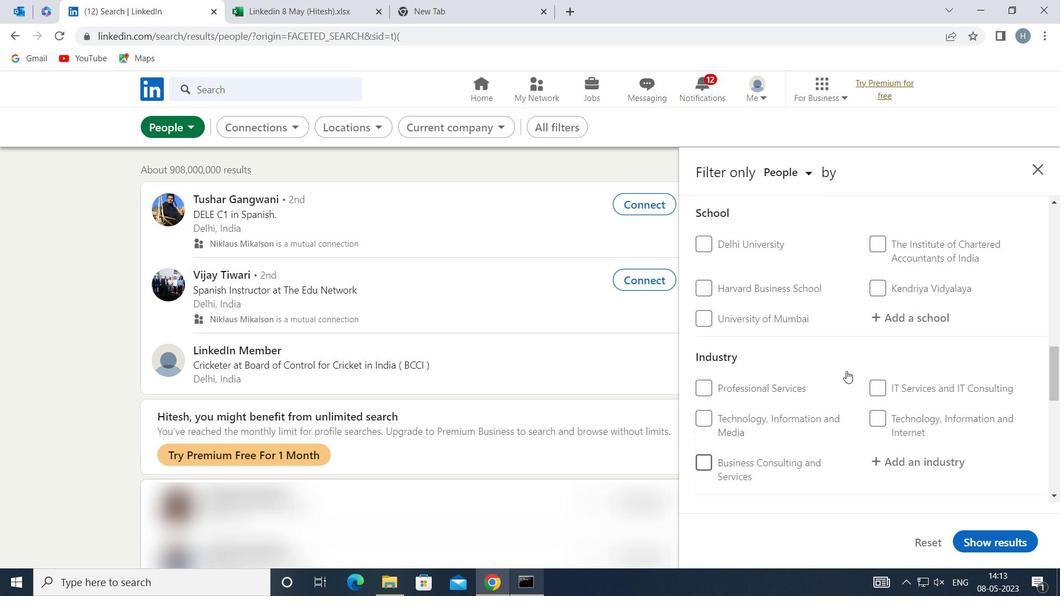 
Action: Mouse scrolled (846, 371) with delta (0, 0)
Screenshot: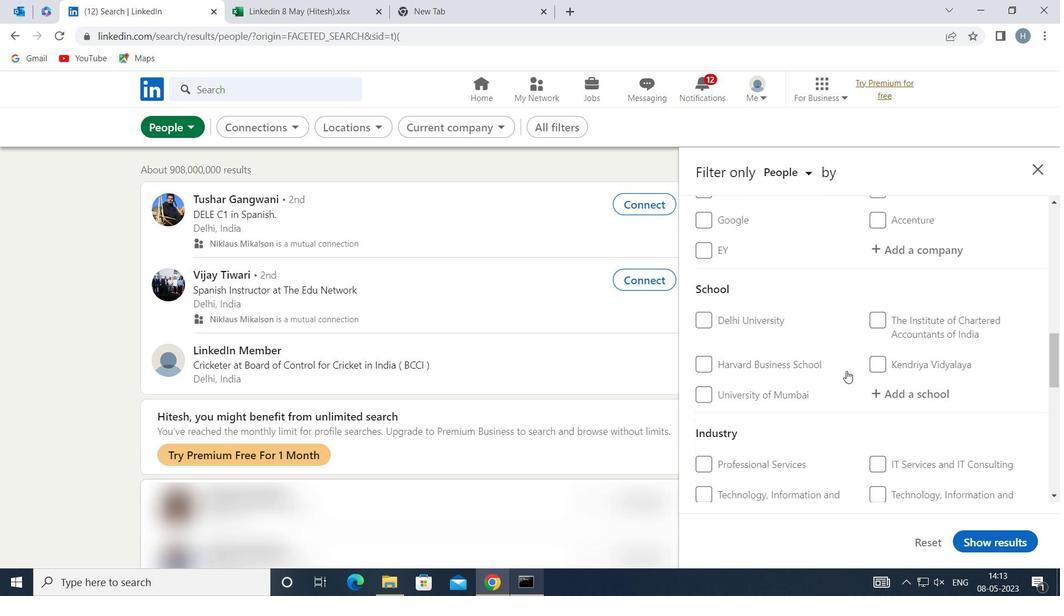 
Action: Mouse scrolled (846, 371) with delta (0, 0)
Screenshot: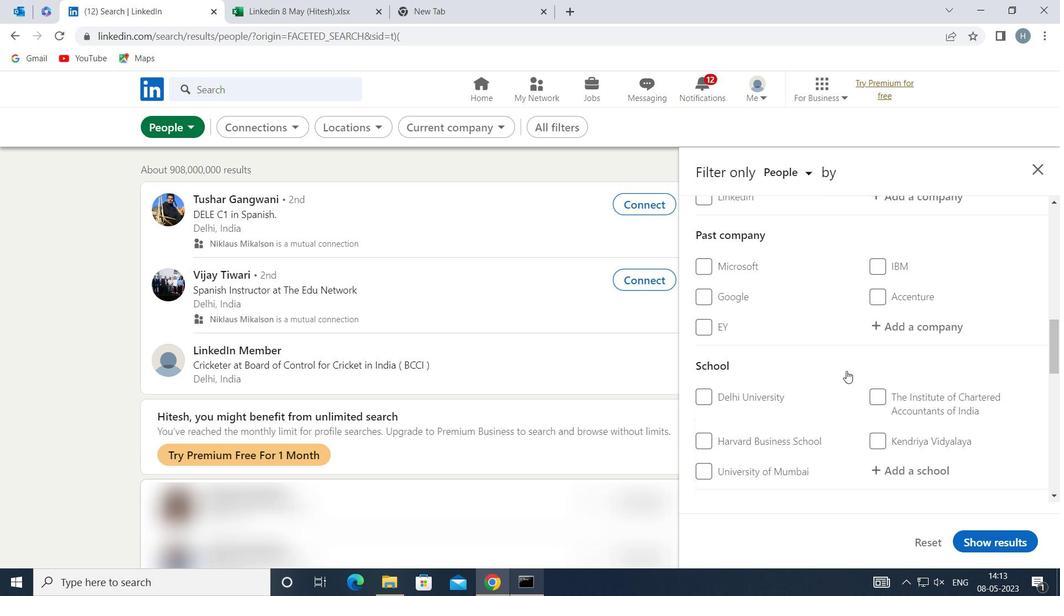 
Action: Mouse scrolled (846, 371) with delta (0, 0)
Screenshot: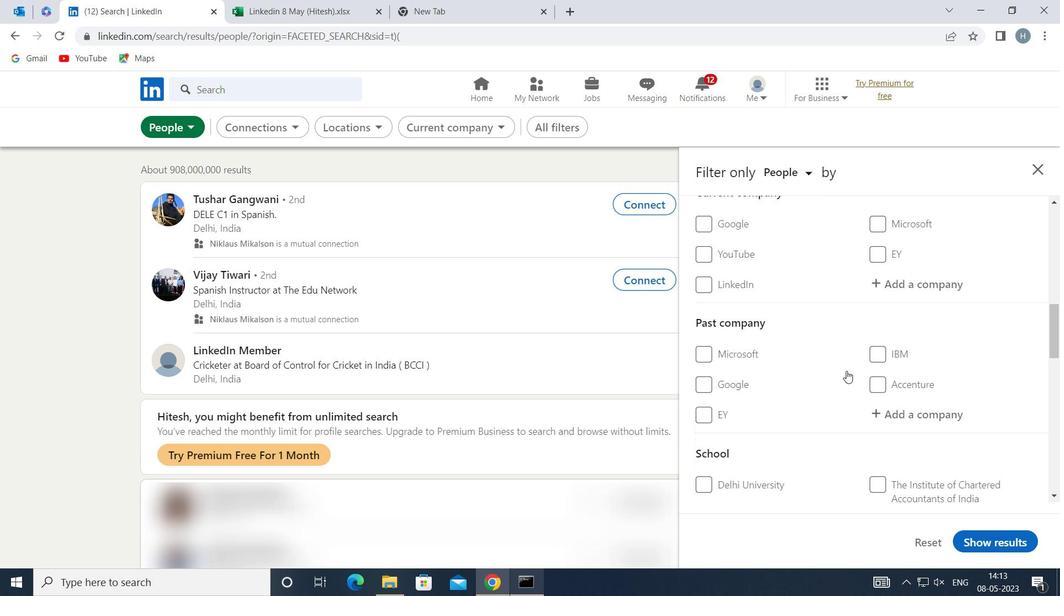 
Action: Mouse moved to (936, 353)
Screenshot: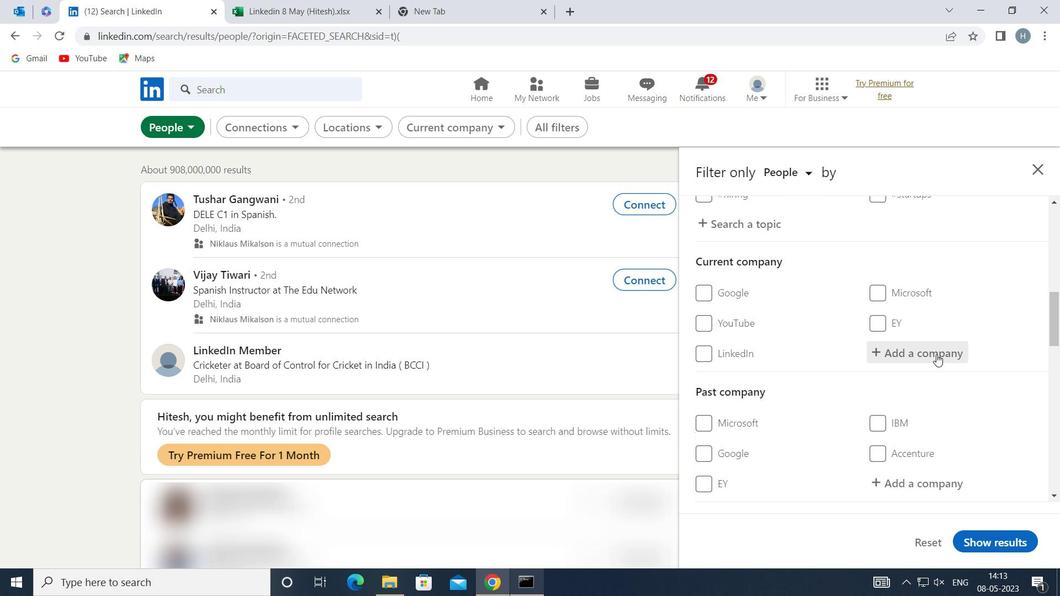 
Action: Mouse pressed left at (936, 353)
Screenshot: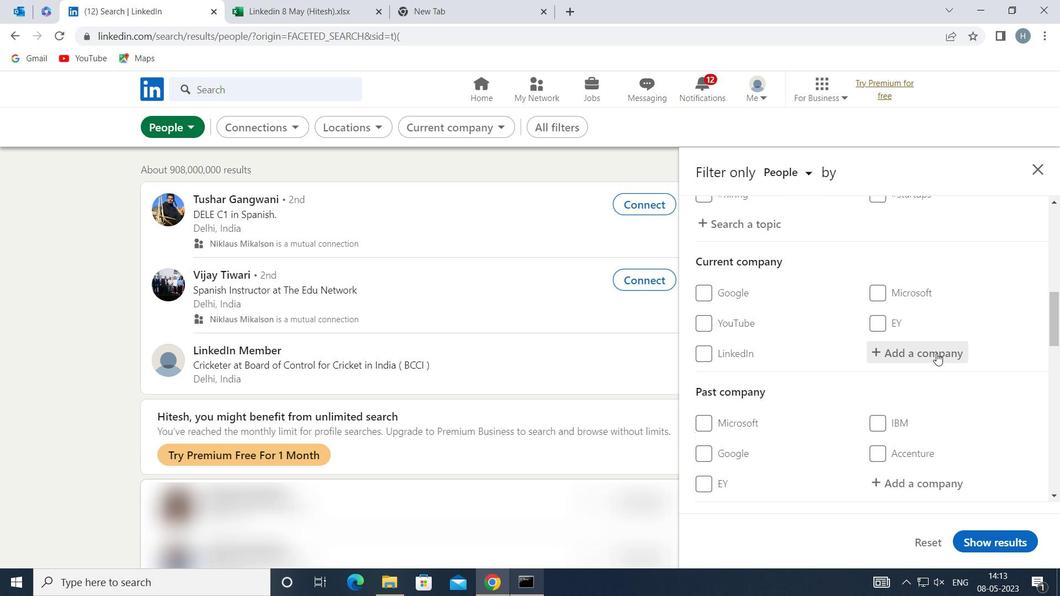 
Action: Key pressed <Key.shift>THOUGHTS
Screenshot: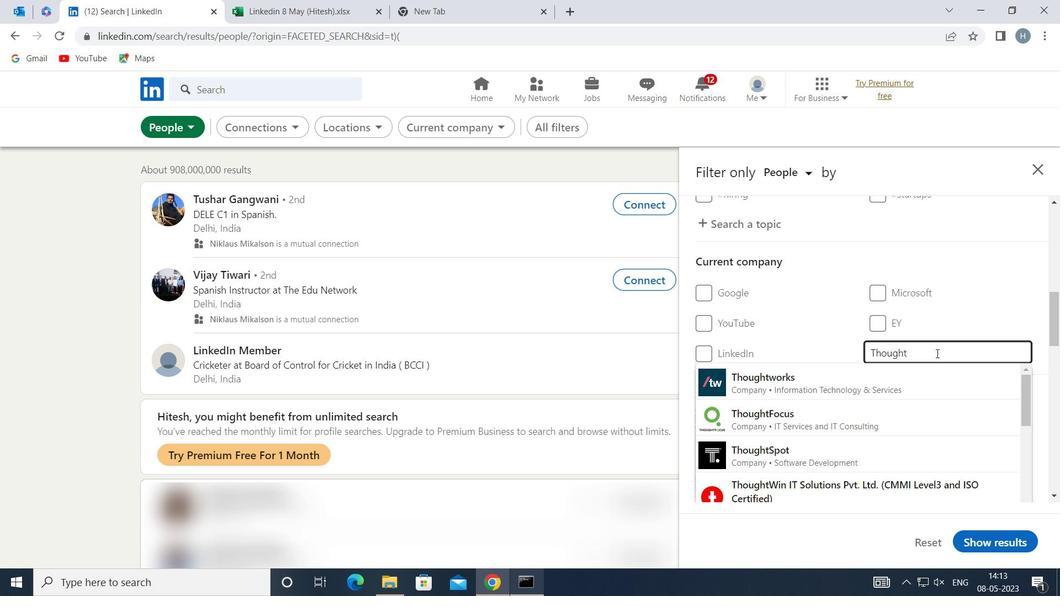 
Action: Mouse moved to (840, 382)
Screenshot: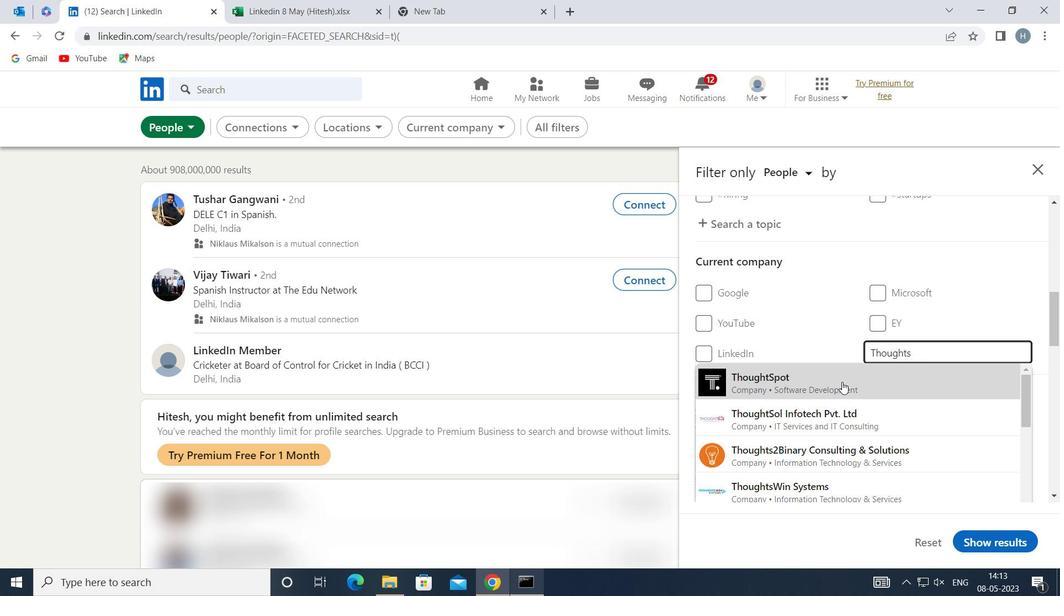 
Action: Mouse pressed left at (840, 382)
Screenshot: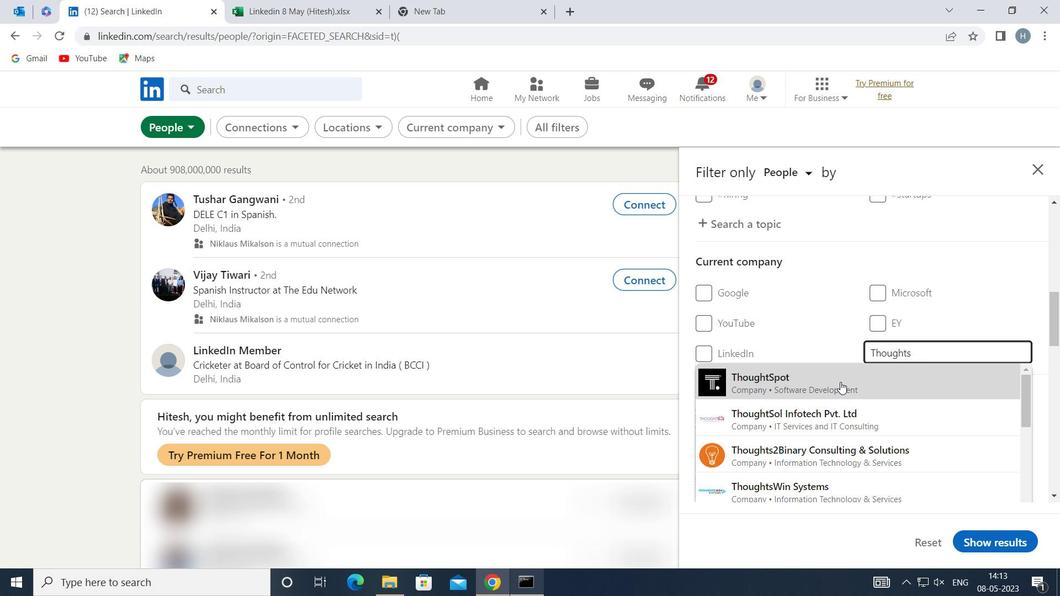 
Action: Mouse moved to (820, 340)
Screenshot: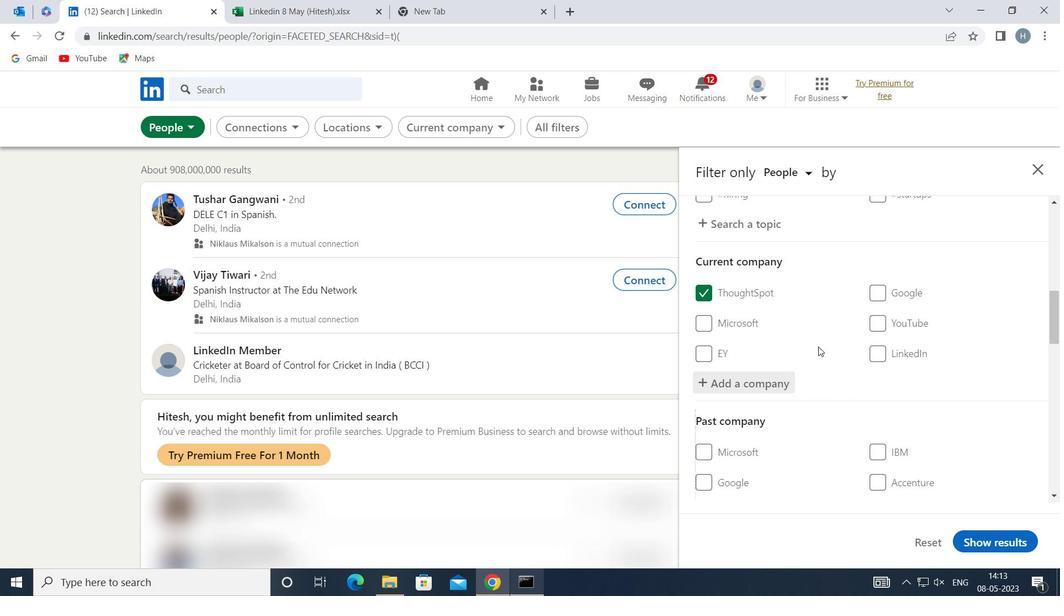 
Action: Mouse scrolled (820, 339) with delta (0, 0)
Screenshot: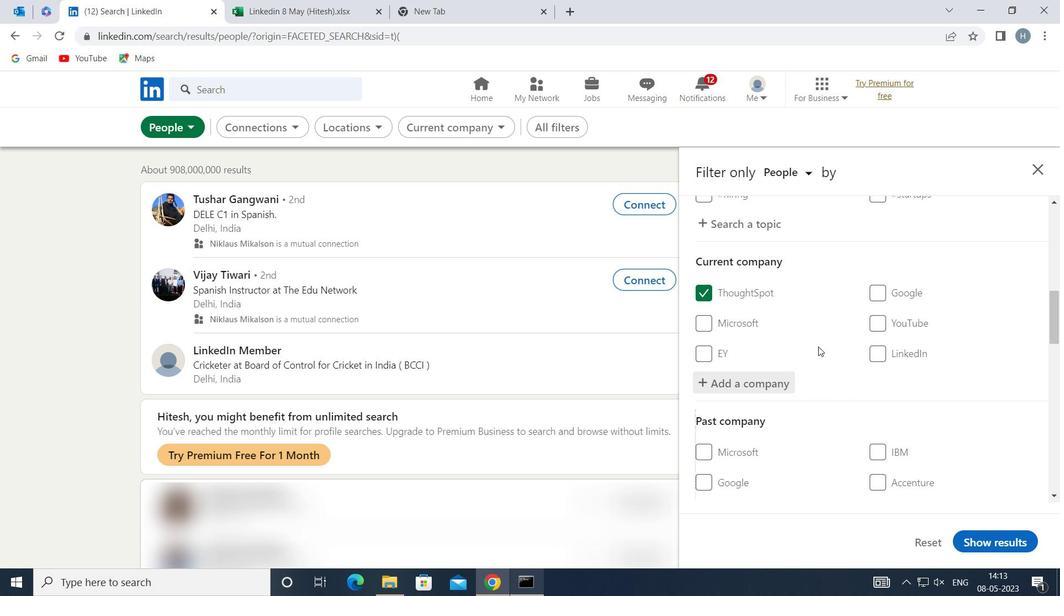 
Action: Mouse scrolled (820, 339) with delta (0, 0)
Screenshot: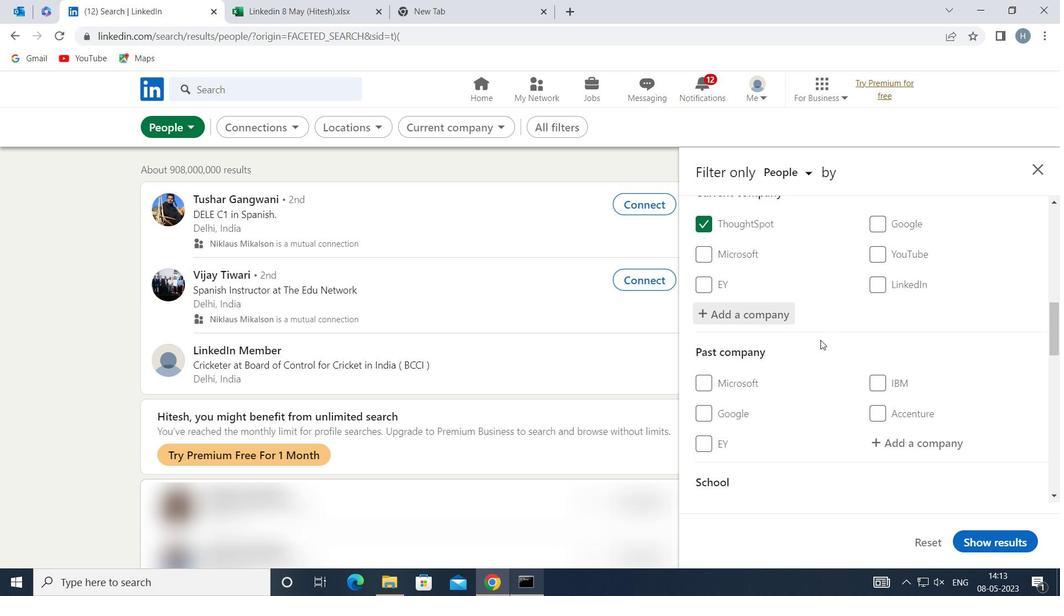 
Action: Mouse moved to (823, 338)
Screenshot: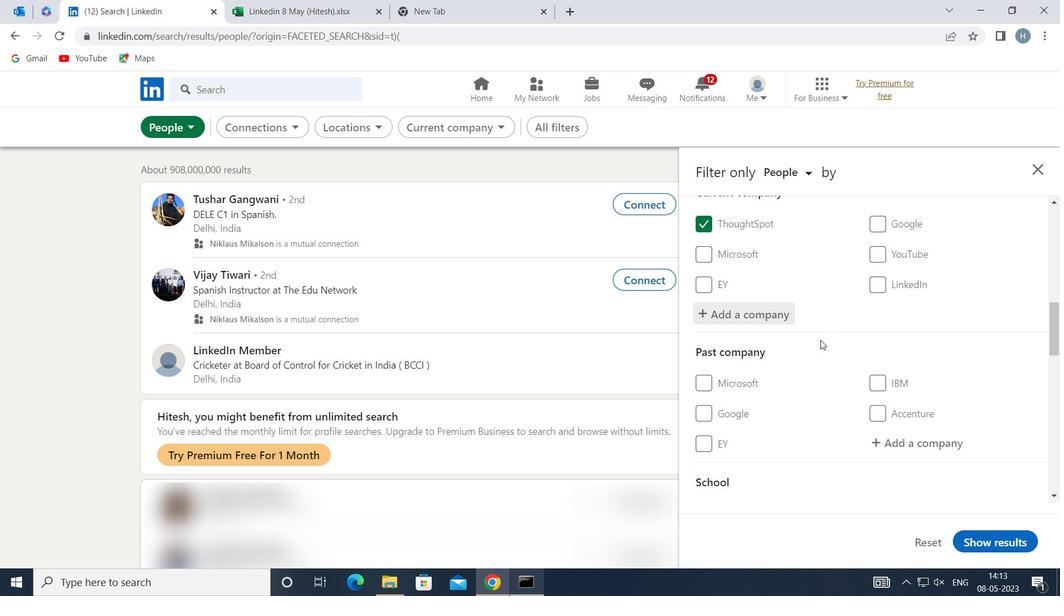 
Action: Mouse scrolled (823, 337) with delta (0, 0)
Screenshot: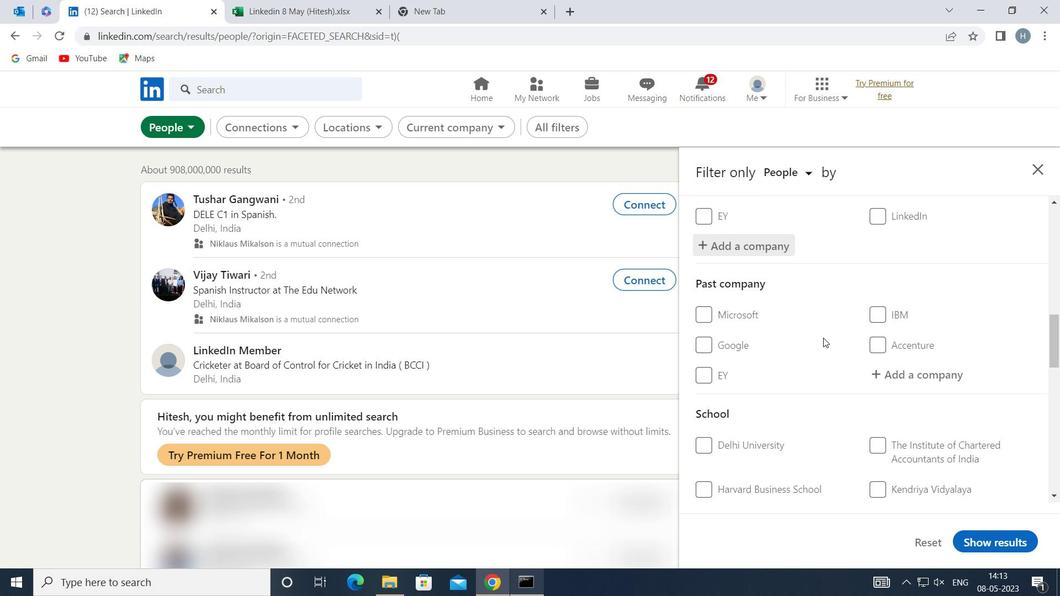 
Action: Mouse scrolled (823, 337) with delta (0, 0)
Screenshot: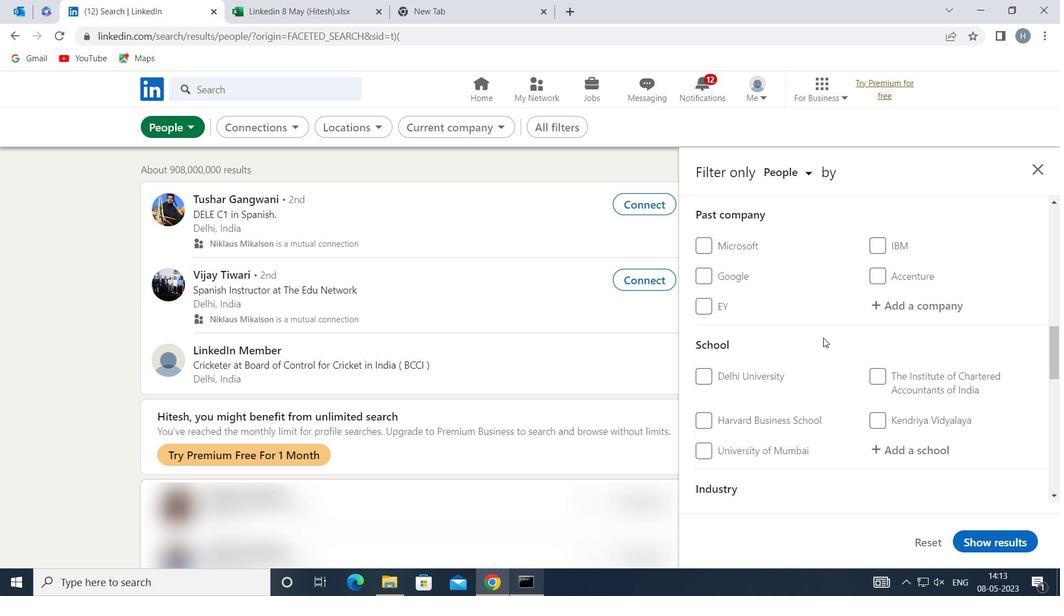 
Action: Mouse moved to (897, 377)
Screenshot: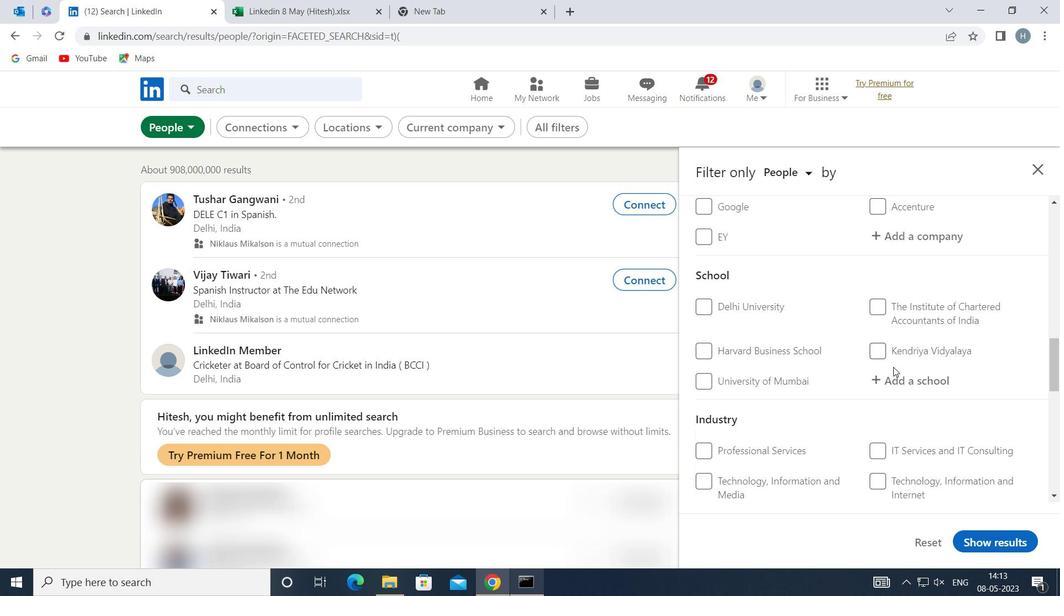 
Action: Mouse pressed left at (897, 377)
Screenshot: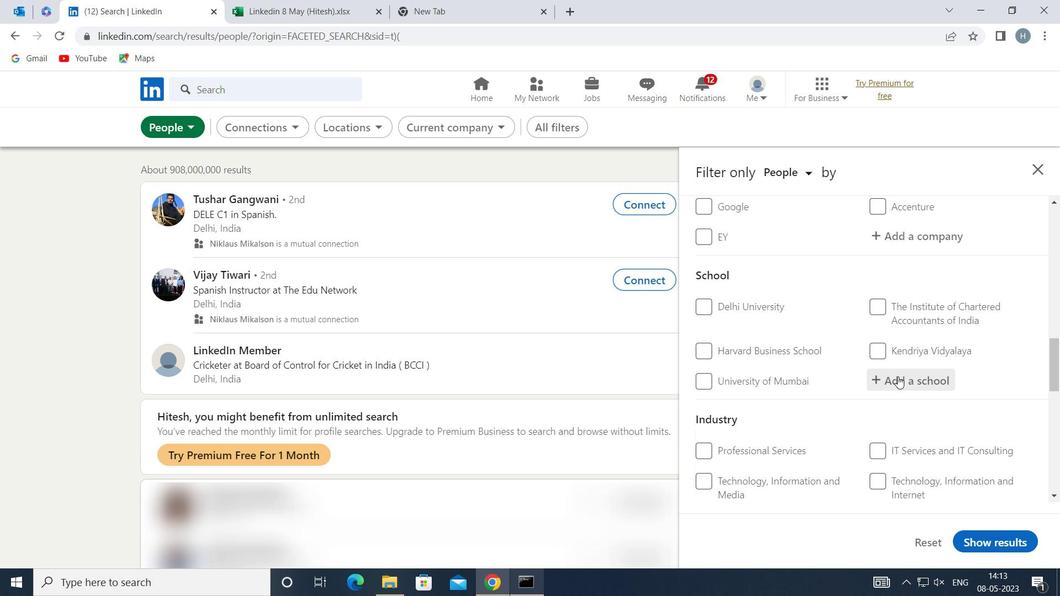
Action: Mouse moved to (896, 377)
Screenshot: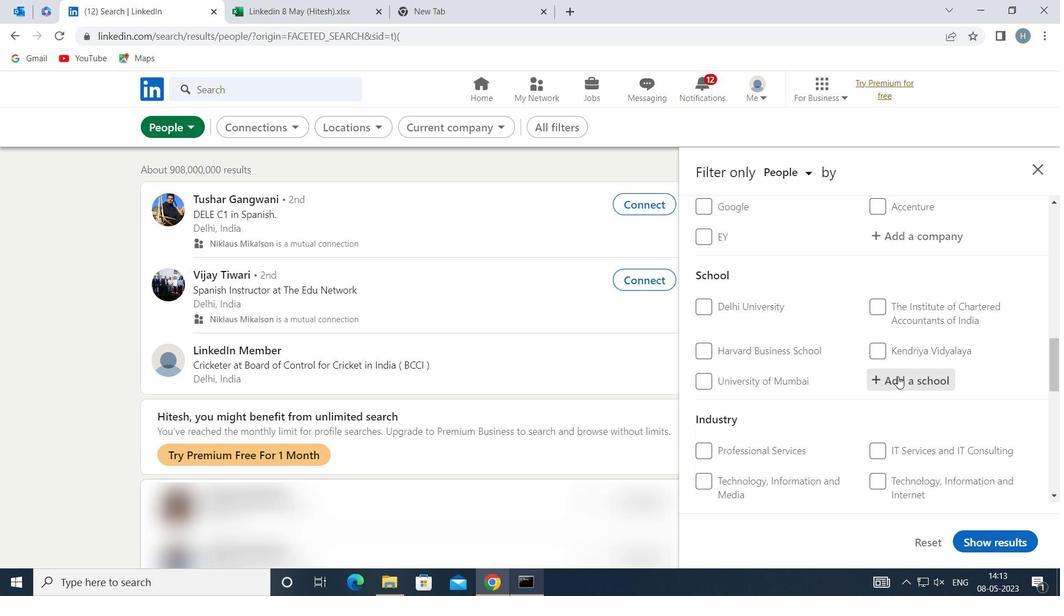 
Action: Key pressed <Key.shift>MOUNT<Key.space><Key.shift>C
Screenshot: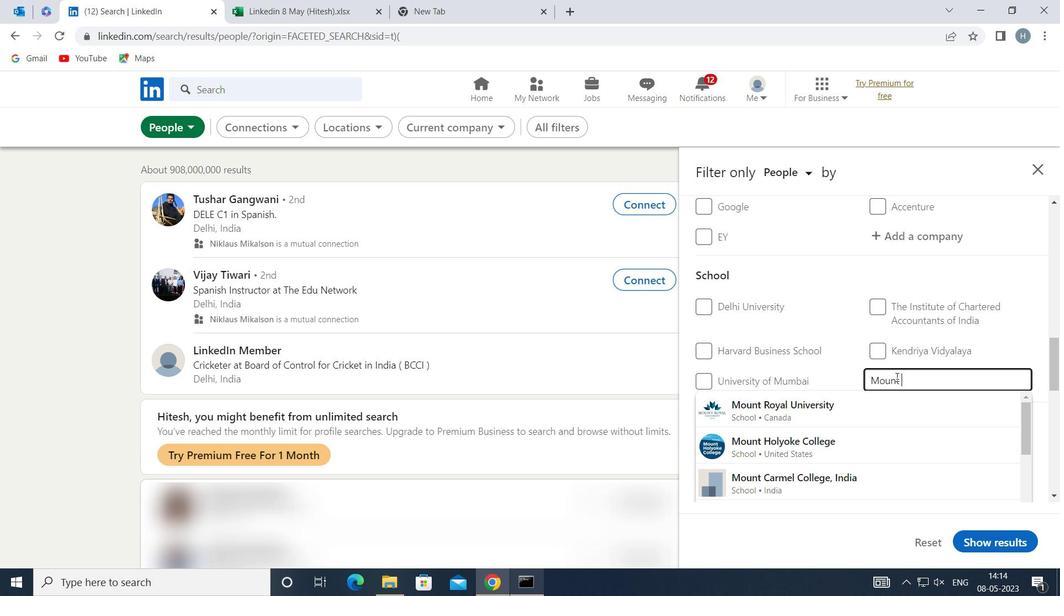 
Action: Mouse moved to (908, 478)
Screenshot: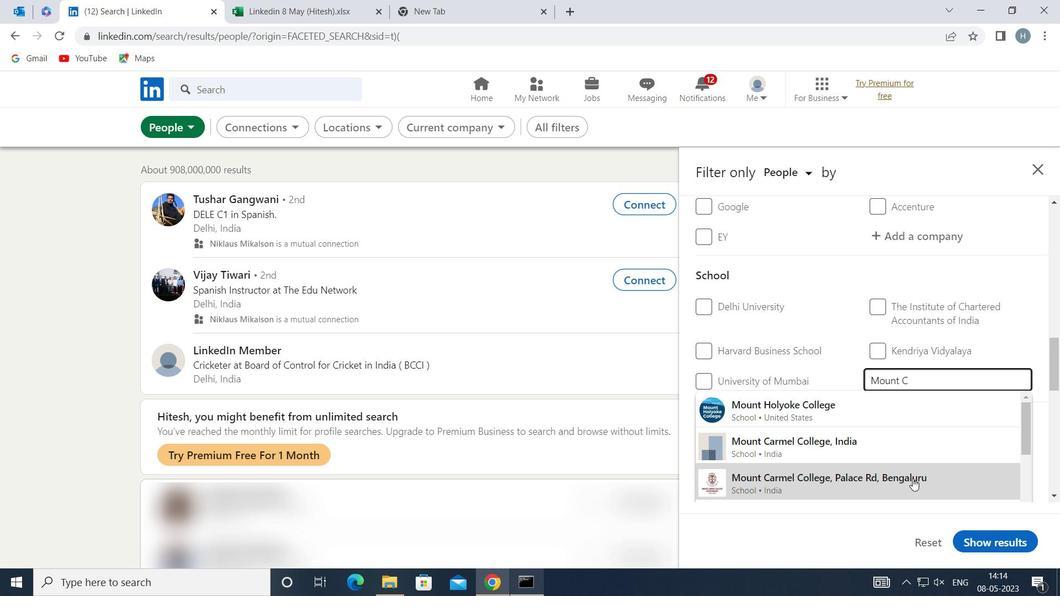 
Action: Mouse pressed left at (908, 478)
Screenshot: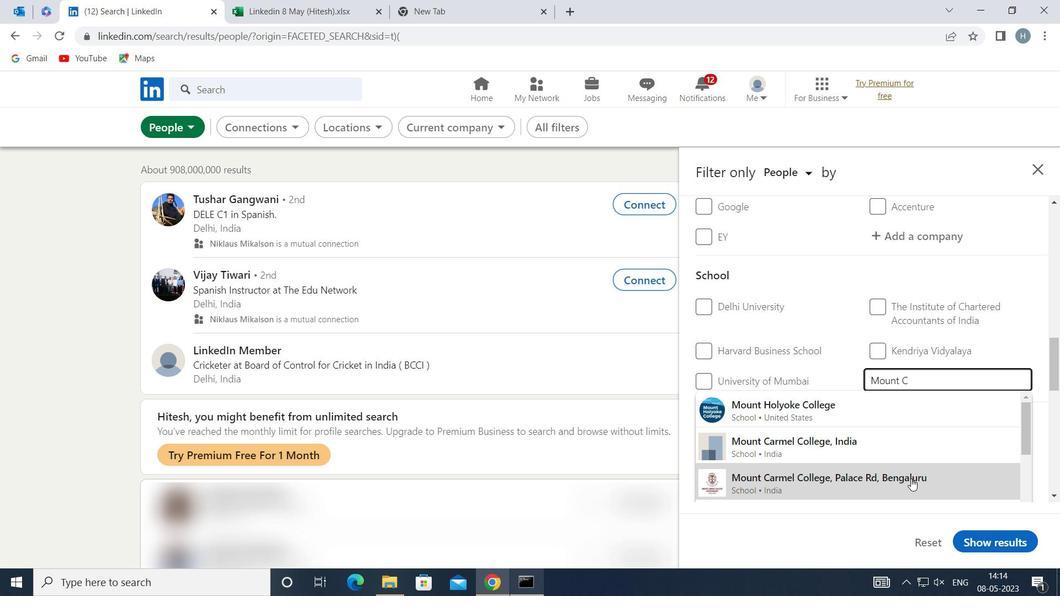
Action: Mouse moved to (874, 372)
Screenshot: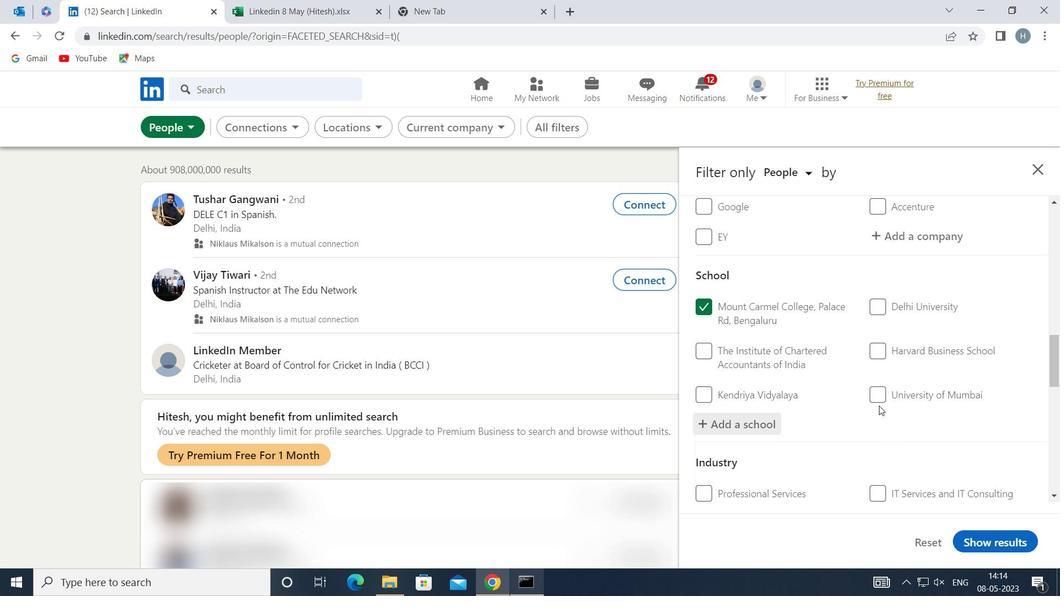
Action: Mouse scrolled (874, 371) with delta (0, 0)
Screenshot: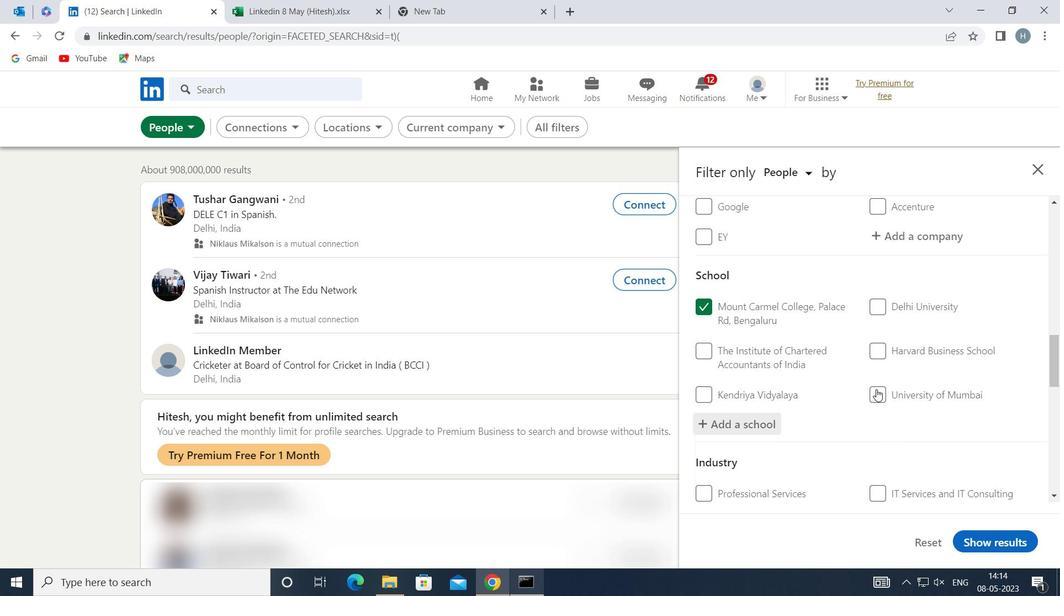 
Action: Mouse moved to (875, 369)
Screenshot: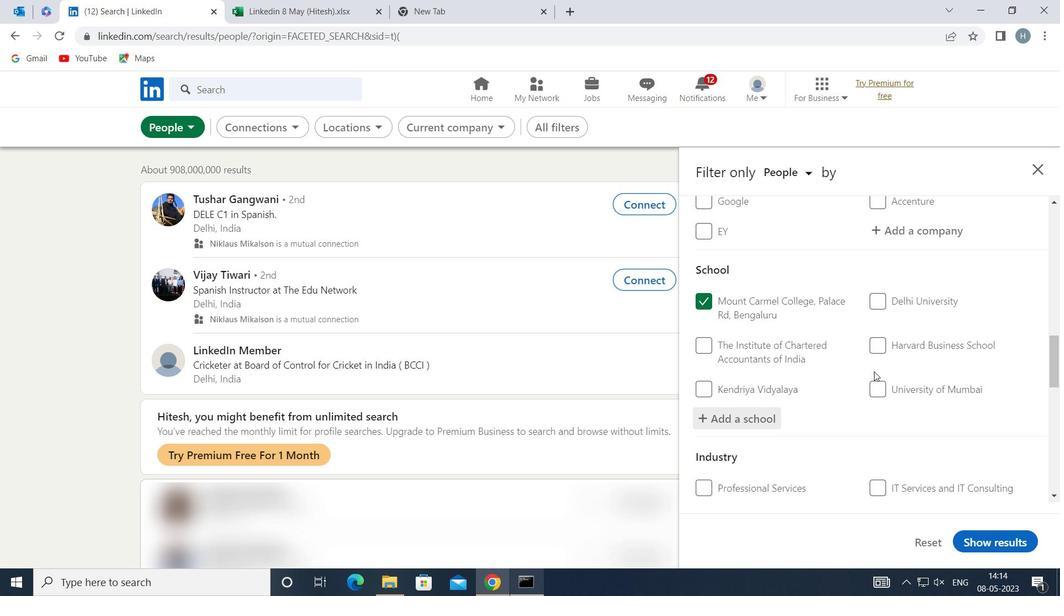 
Action: Mouse scrolled (875, 369) with delta (0, 0)
Screenshot: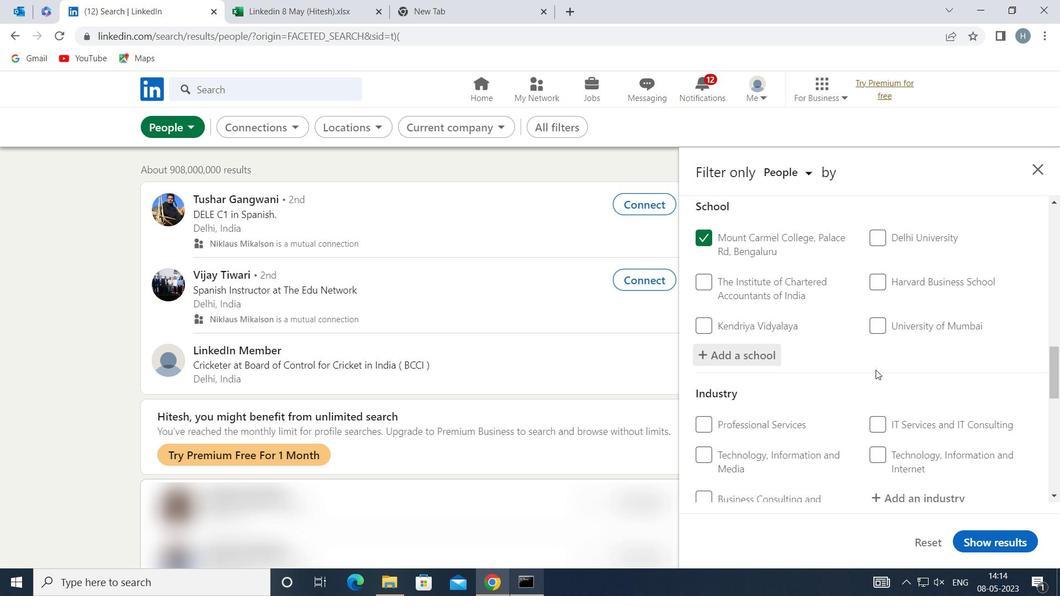 
Action: Mouse scrolled (875, 369) with delta (0, 0)
Screenshot: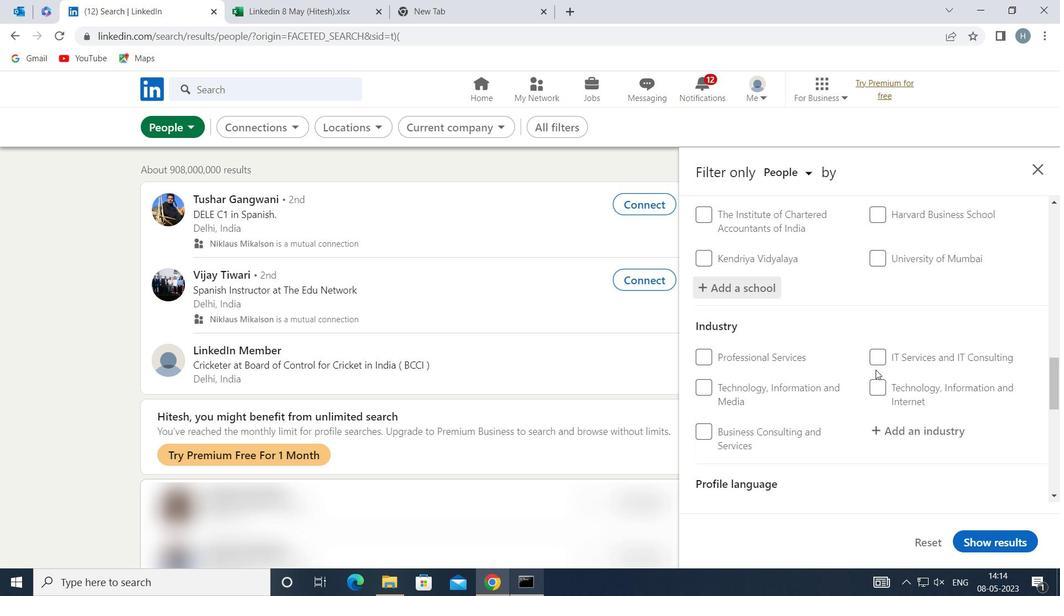 
Action: Mouse moved to (919, 362)
Screenshot: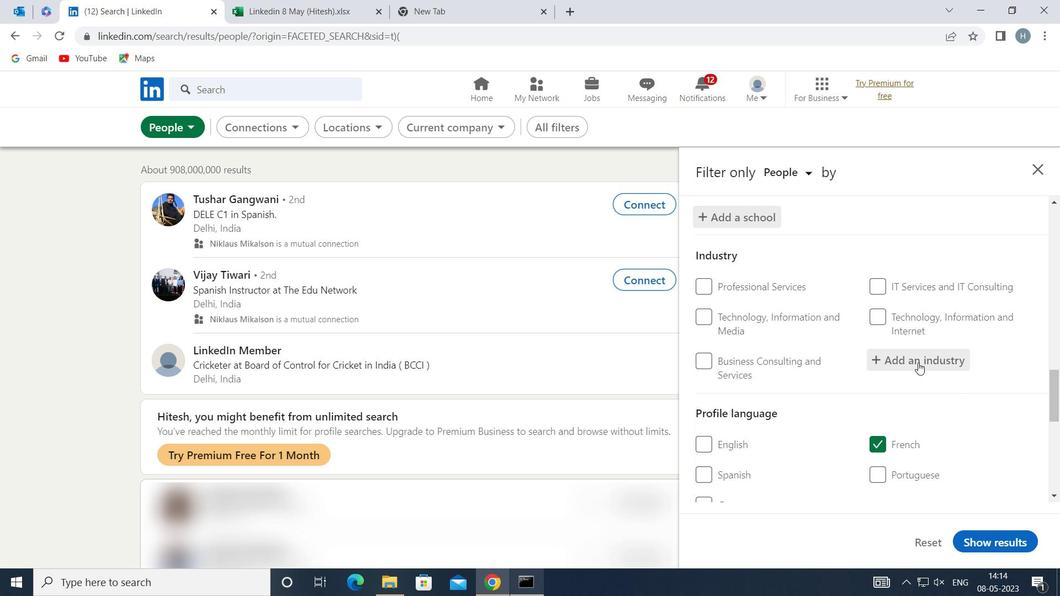 
Action: Mouse pressed left at (919, 362)
Screenshot: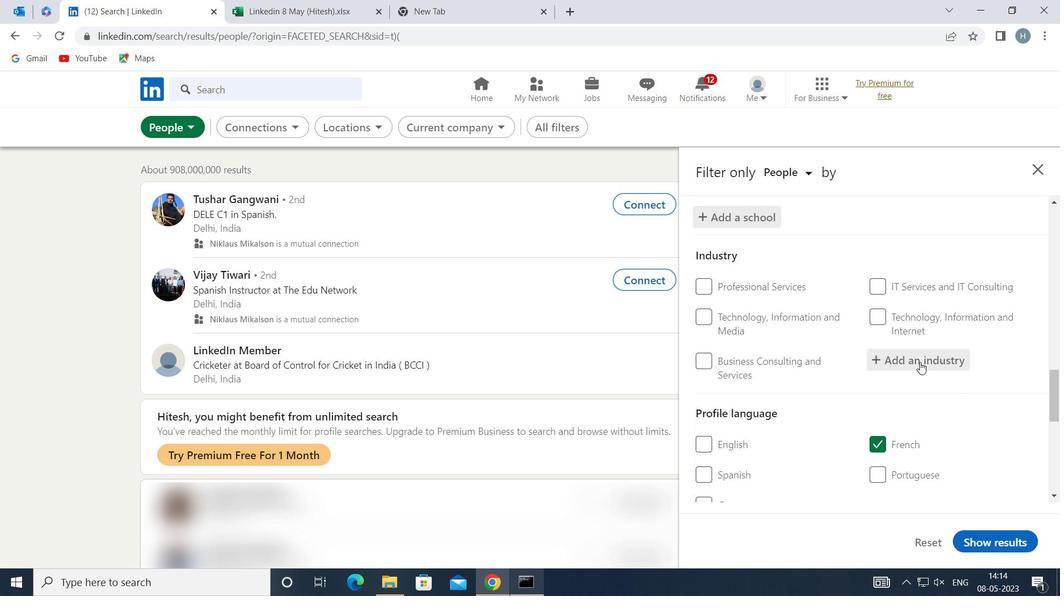 
Action: Key pressed <Key.shift>AGRI
Screenshot: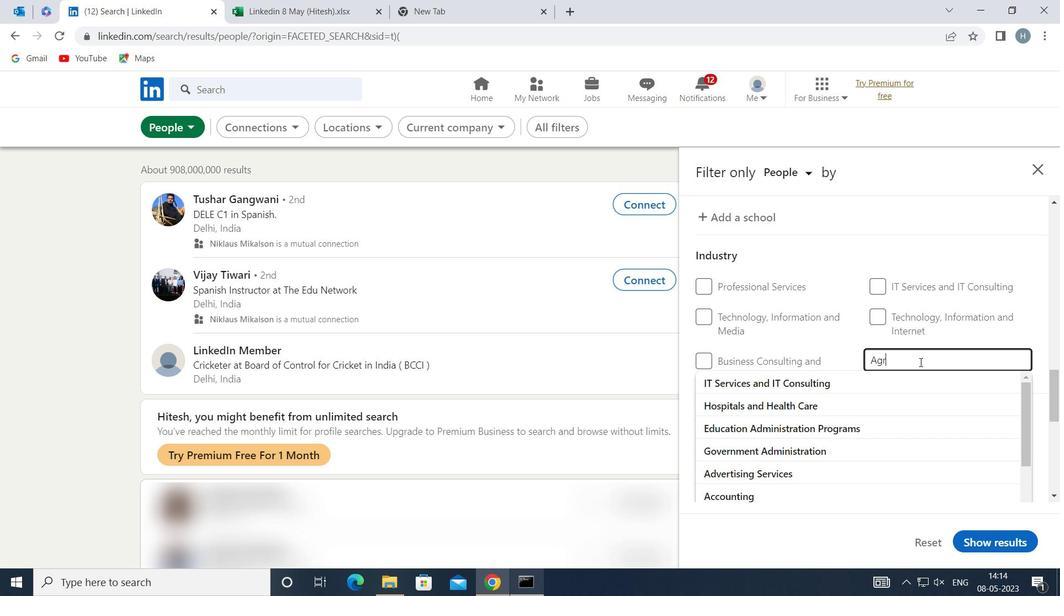 
Action: Mouse moved to (848, 403)
Screenshot: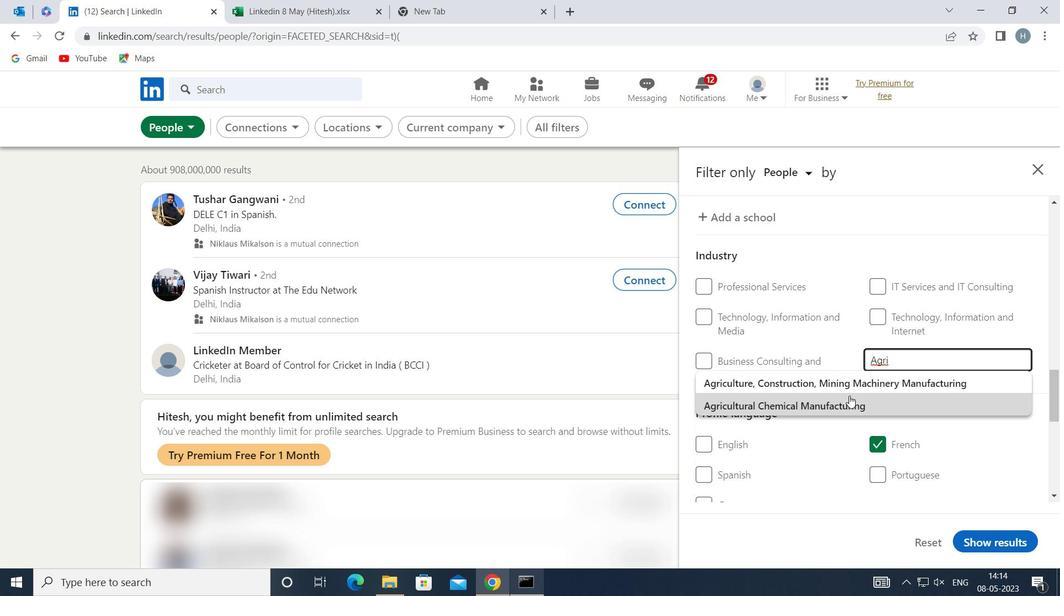 
Action: Mouse pressed left at (848, 403)
Screenshot: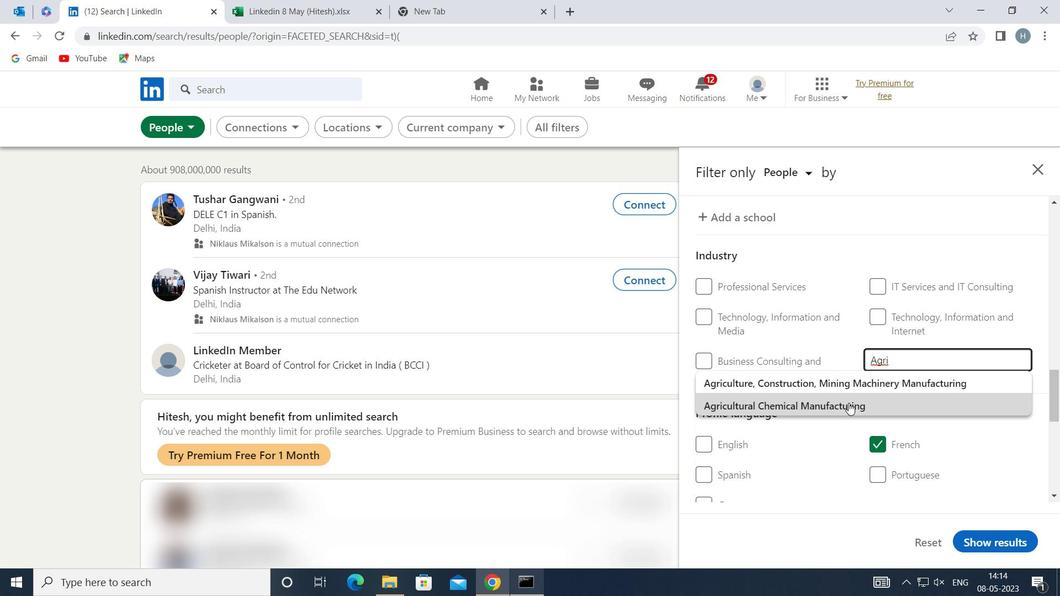 
Action: Mouse moved to (842, 369)
Screenshot: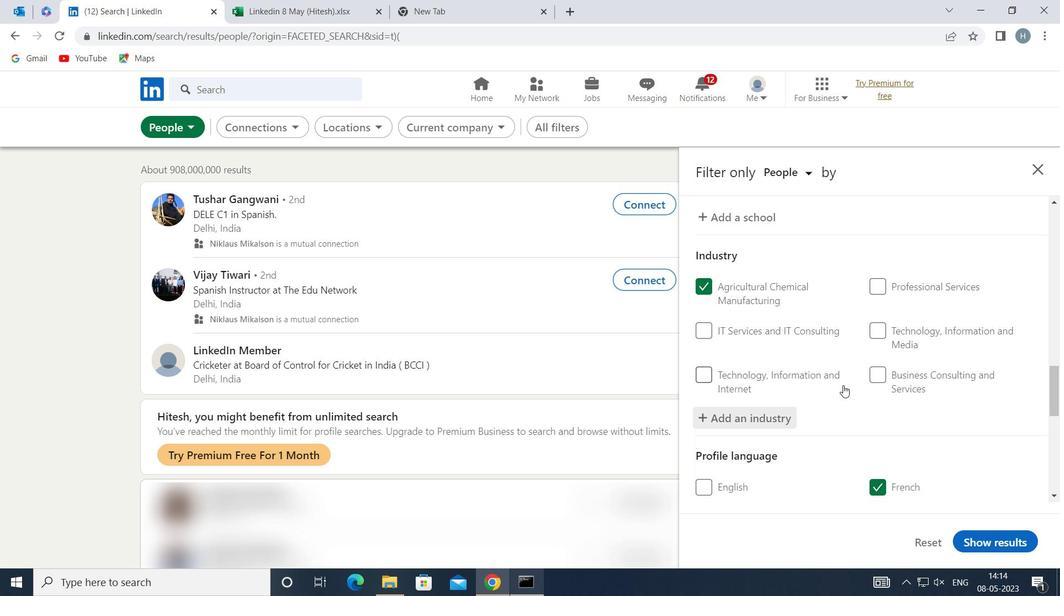 
Action: Mouse scrolled (842, 369) with delta (0, 0)
Screenshot: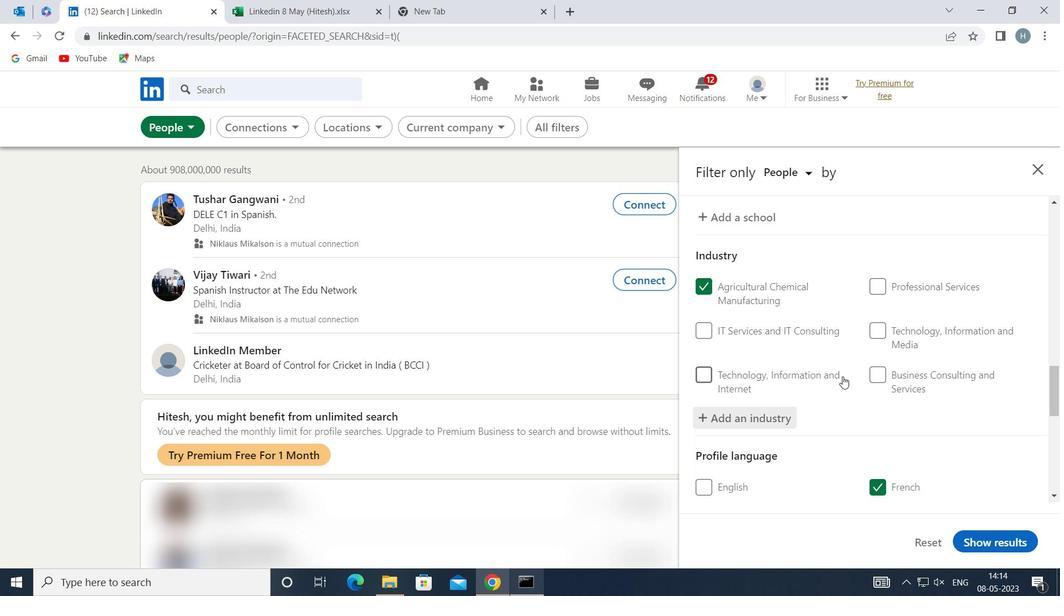 
Action: Mouse scrolled (842, 369) with delta (0, 0)
Screenshot: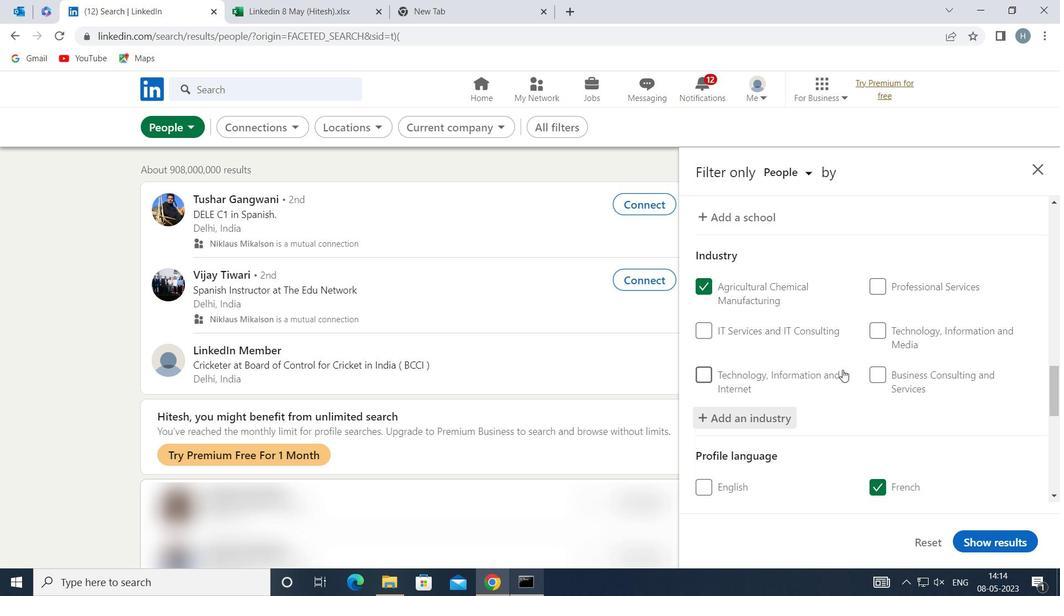 
Action: Mouse moved to (842, 367)
Screenshot: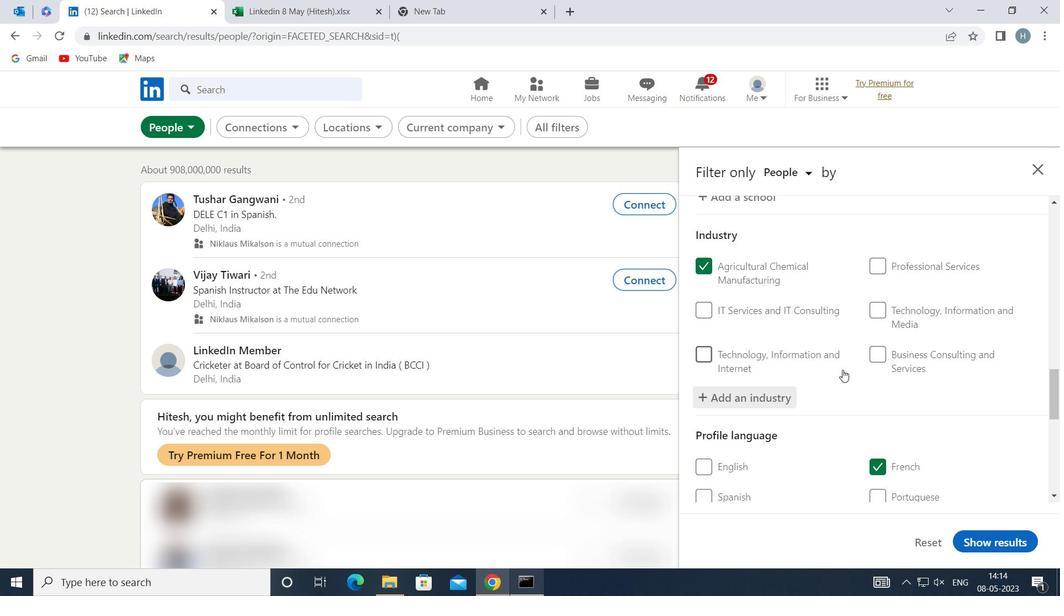 
Action: Mouse scrolled (842, 367) with delta (0, 0)
Screenshot: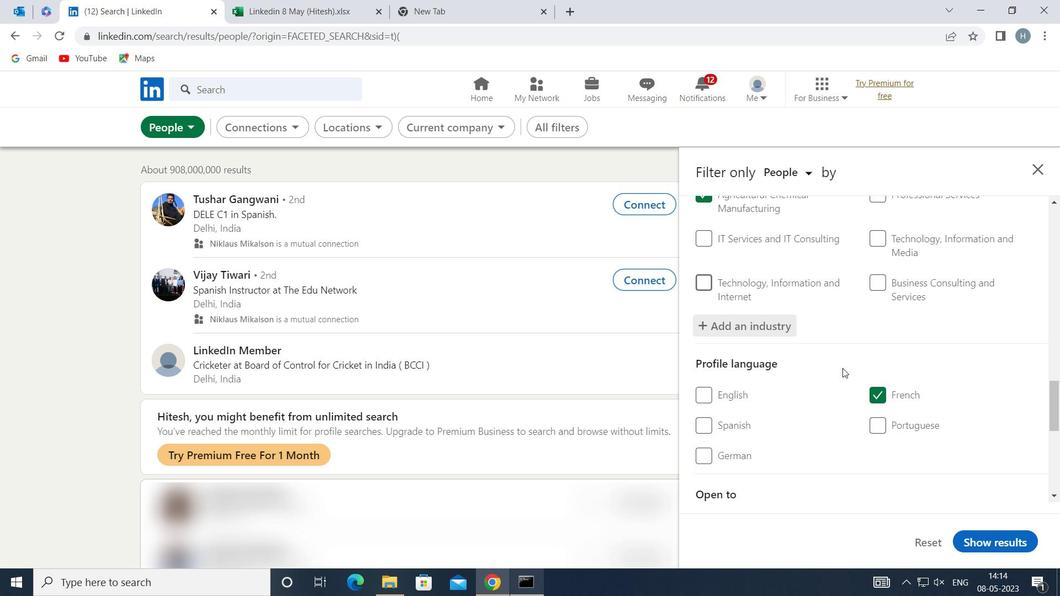 
Action: Mouse scrolled (842, 367) with delta (0, 0)
Screenshot: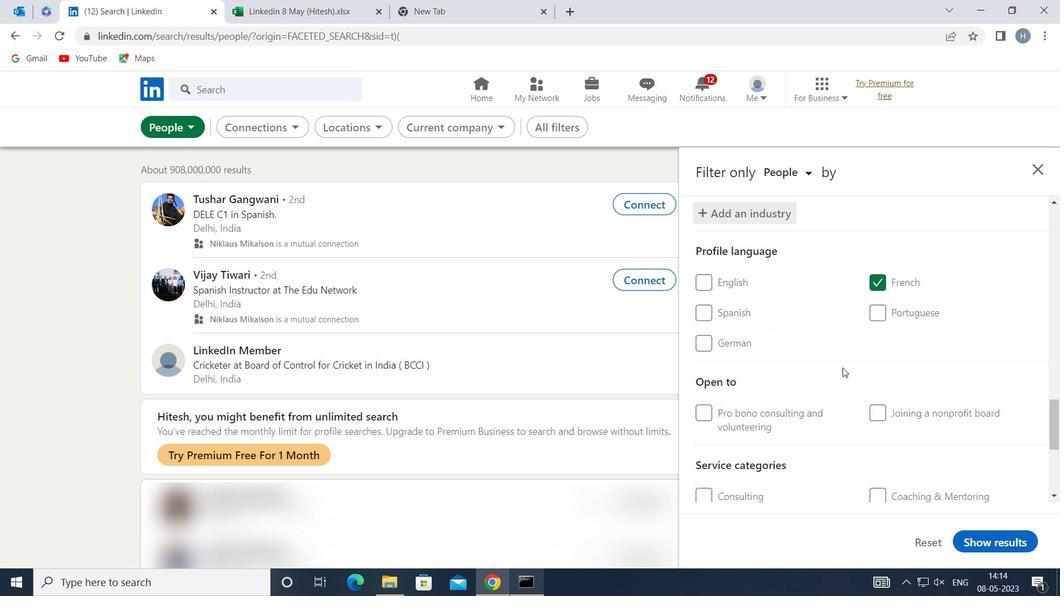 
Action: Mouse moved to (842, 366)
Screenshot: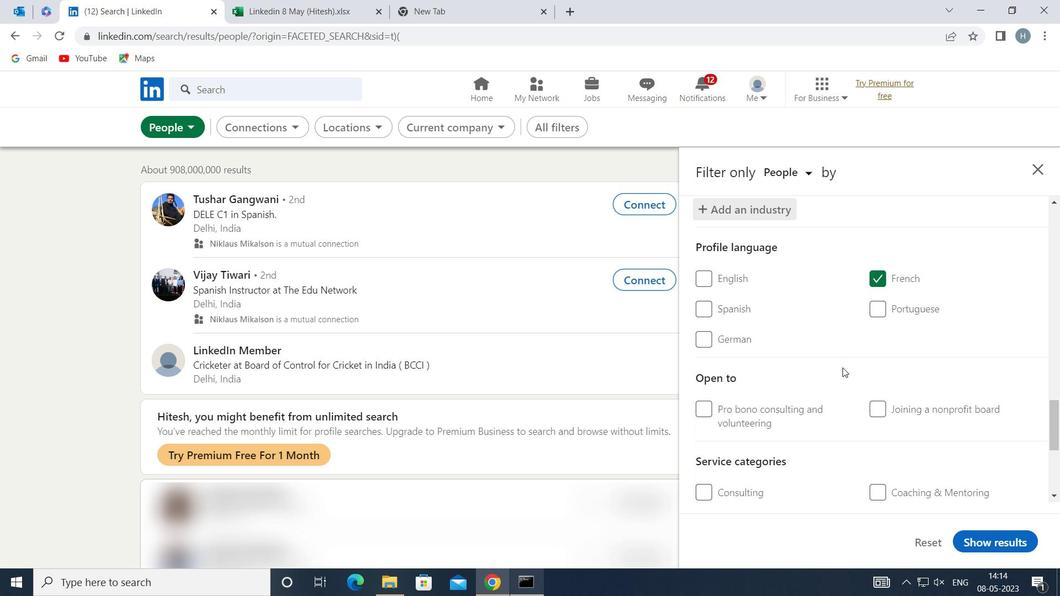 
Action: Mouse scrolled (842, 365) with delta (0, 0)
Screenshot: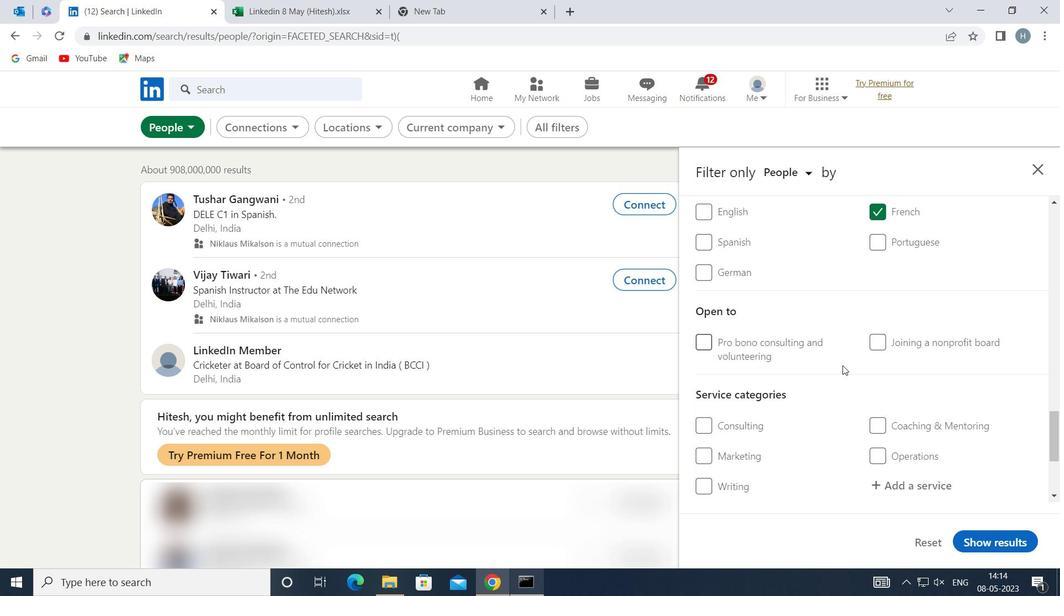 
Action: Mouse moved to (910, 406)
Screenshot: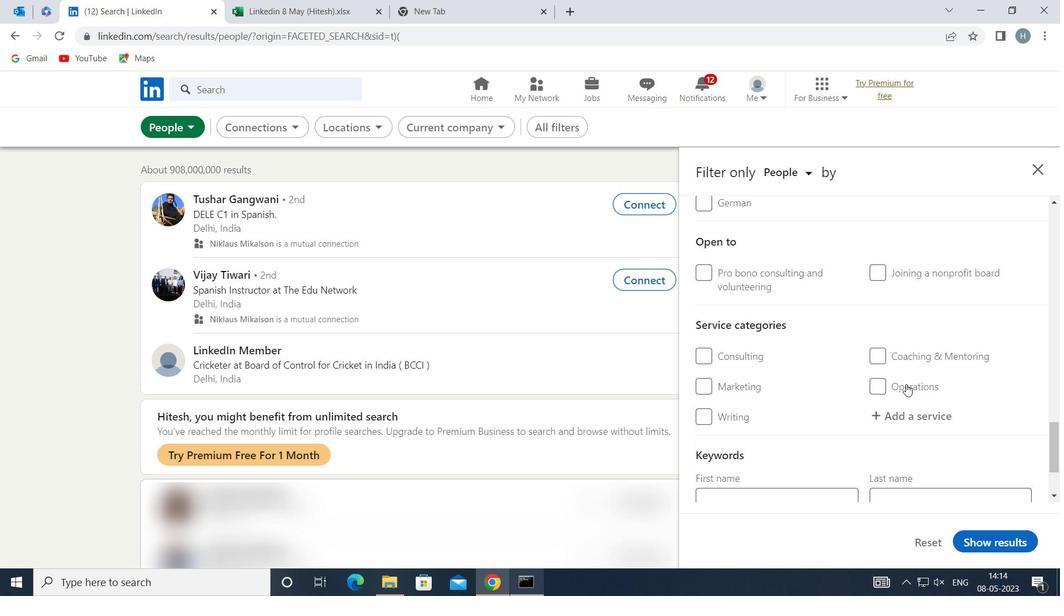 
Action: Mouse pressed left at (910, 406)
Screenshot: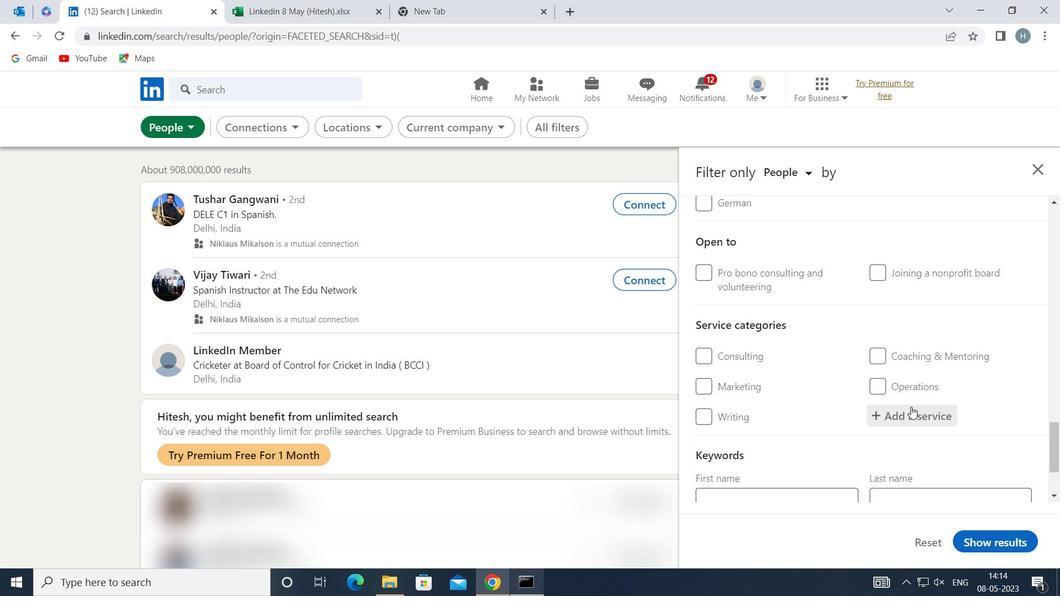 
Action: Mouse moved to (911, 406)
Screenshot: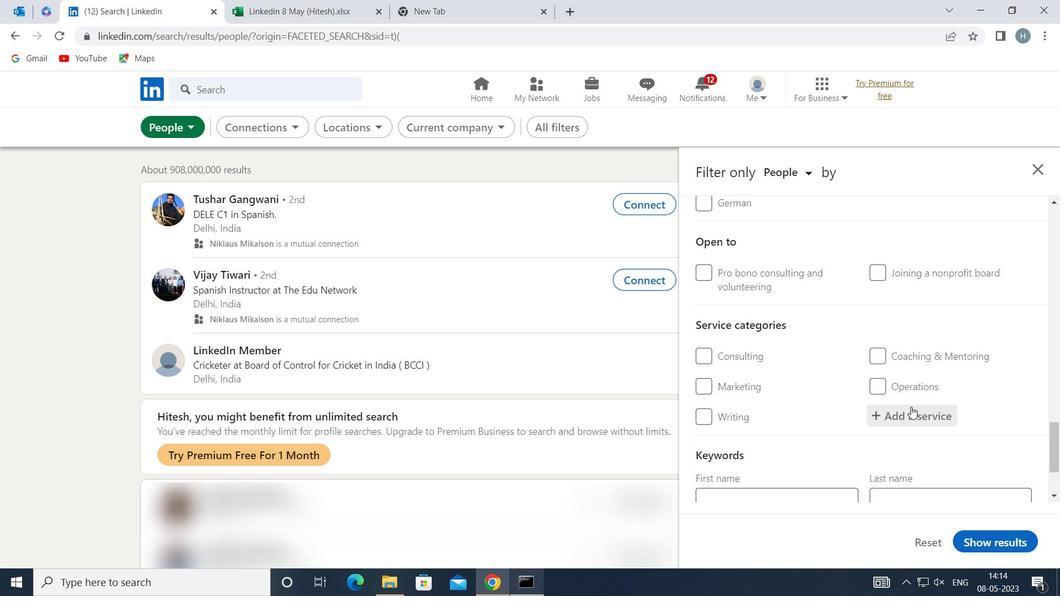 
Action: Key pressed <Key.shift>INFORMATION<Key.space><Key.shift>MA
Screenshot: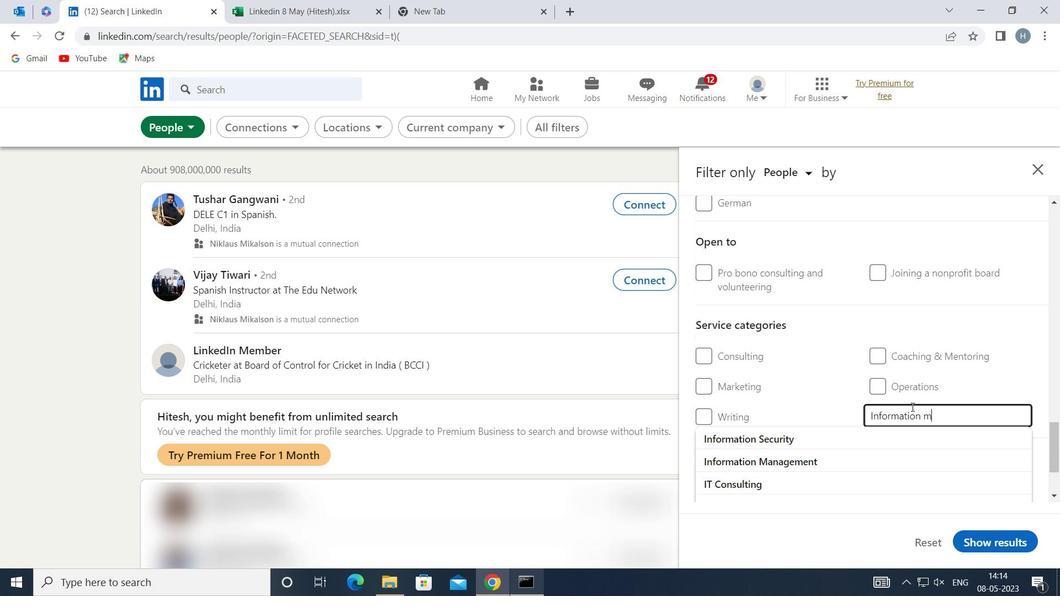 
Action: Mouse moved to (754, 444)
Screenshot: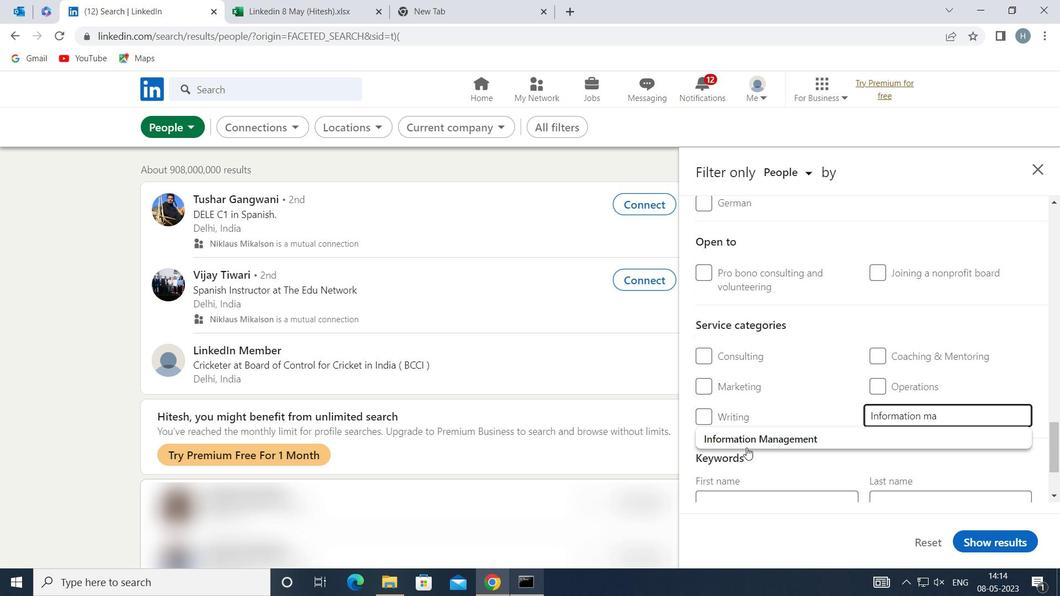 
Action: Mouse pressed left at (754, 444)
Screenshot: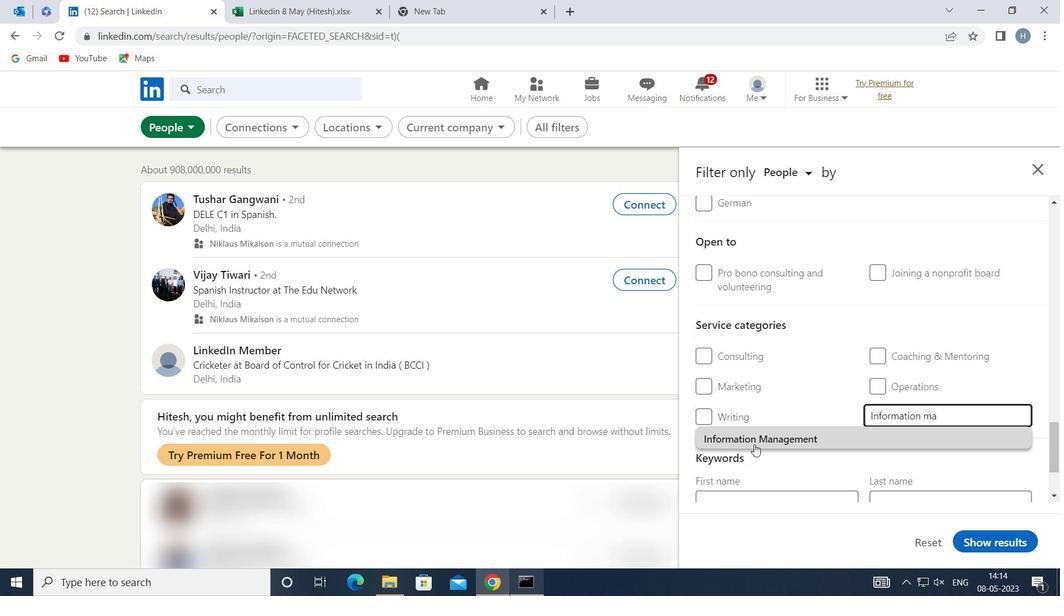 
Action: Mouse moved to (805, 404)
Screenshot: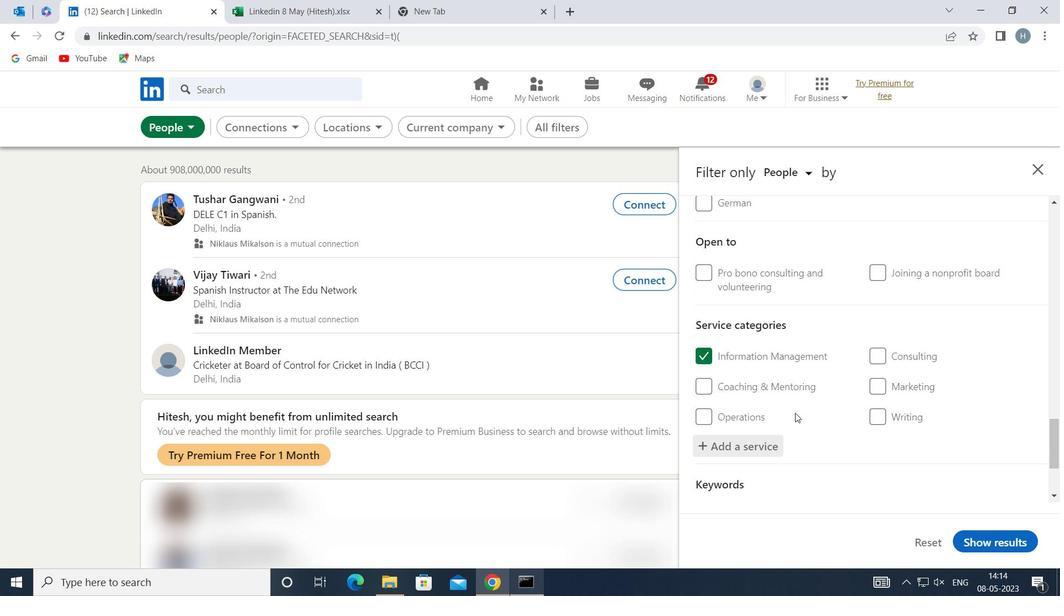 
Action: Mouse scrolled (805, 404) with delta (0, 0)
Screenshot: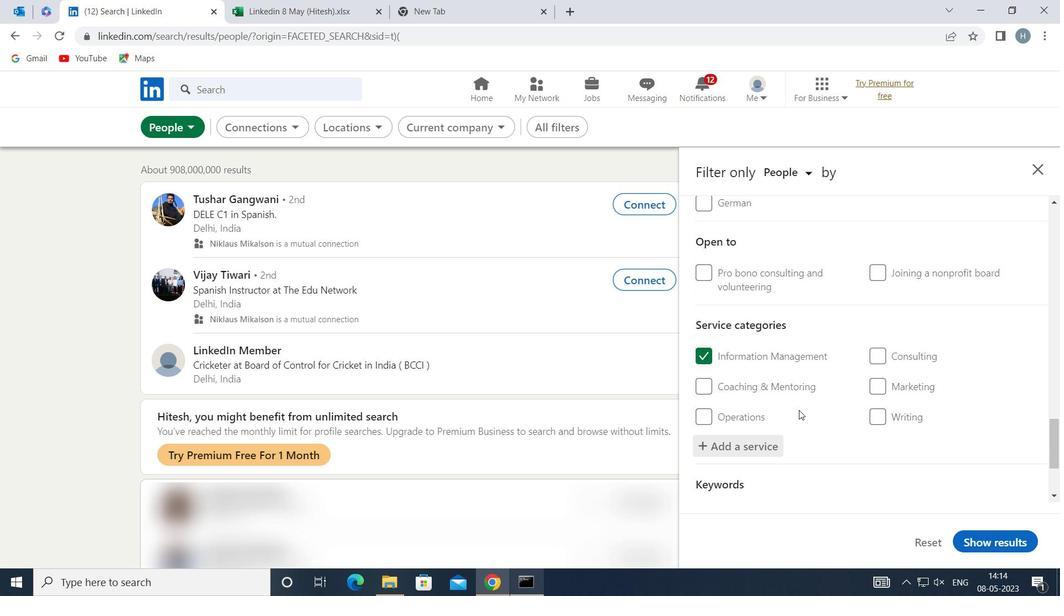 
Action: Mouse scrolled (805, 404) with delta (0, 0)
Screenshot: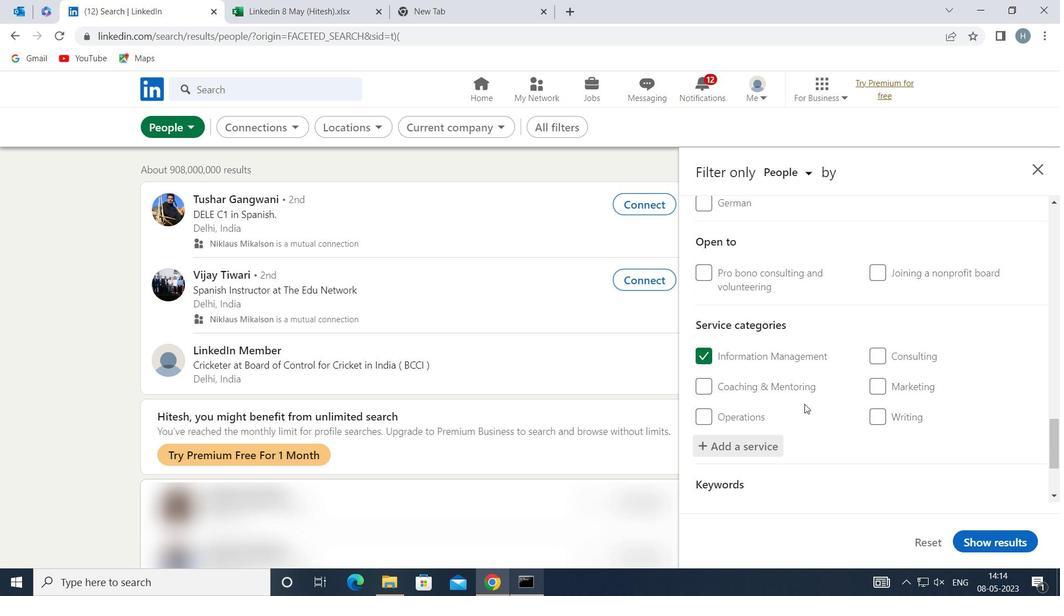 
Action: Mouse scrolled (805, 404) with delta (0, 0)
Screenshot: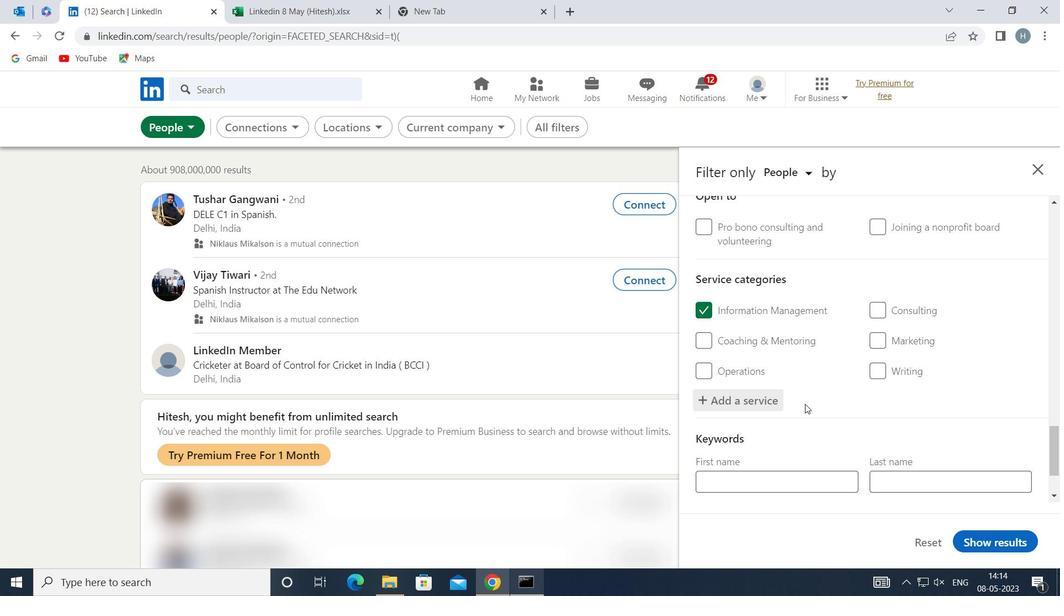 
Action: Mouse scrolled (805, 404) with delta (0, 0)
Screenshot: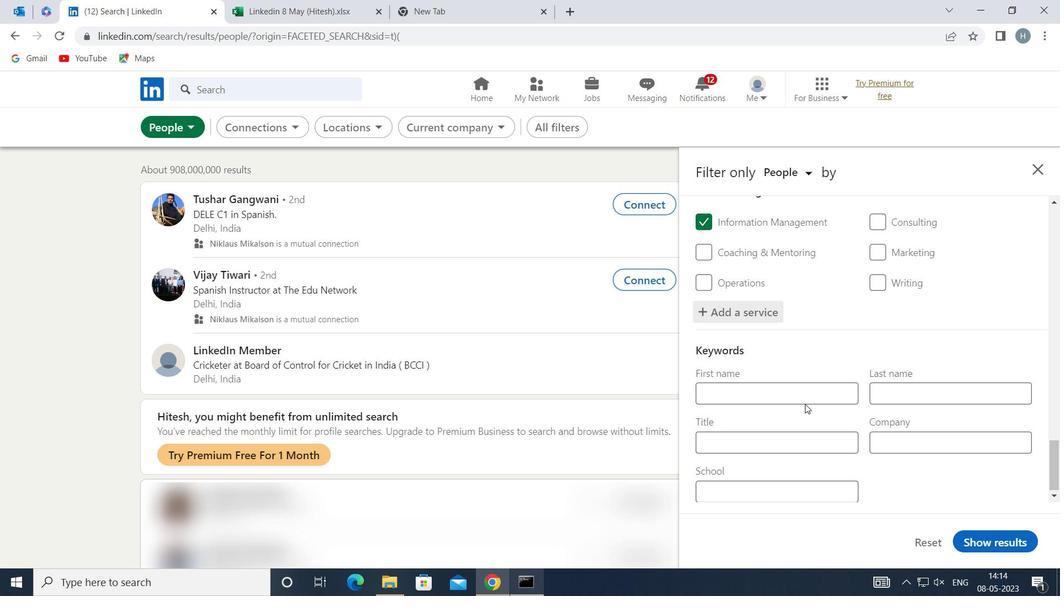 
Action: Mouse moved to (798, 437)
Screenshot: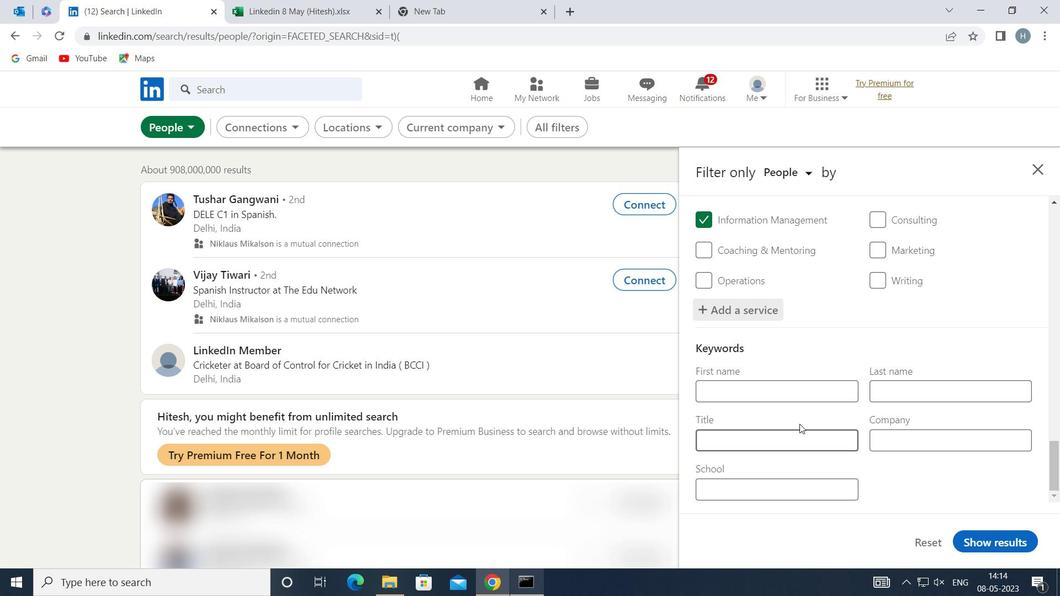 
Action: Mouse pressed left at (798, 437)
Screenshot: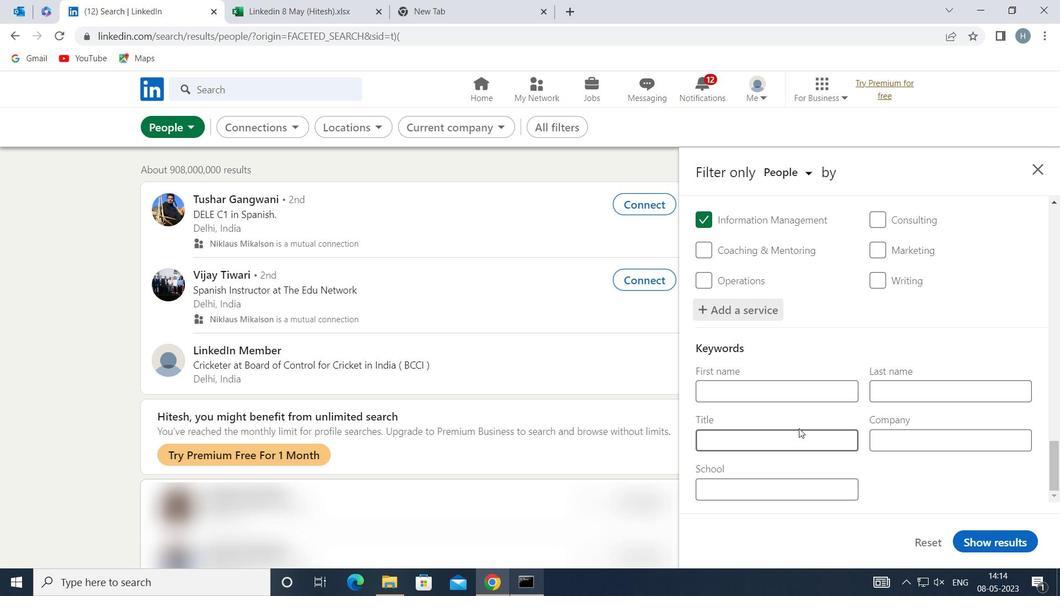 
Action: Key pressed <Key.shift>OPERATIONS<Key.space><Key.shift>DIRECTOR
Screenshot: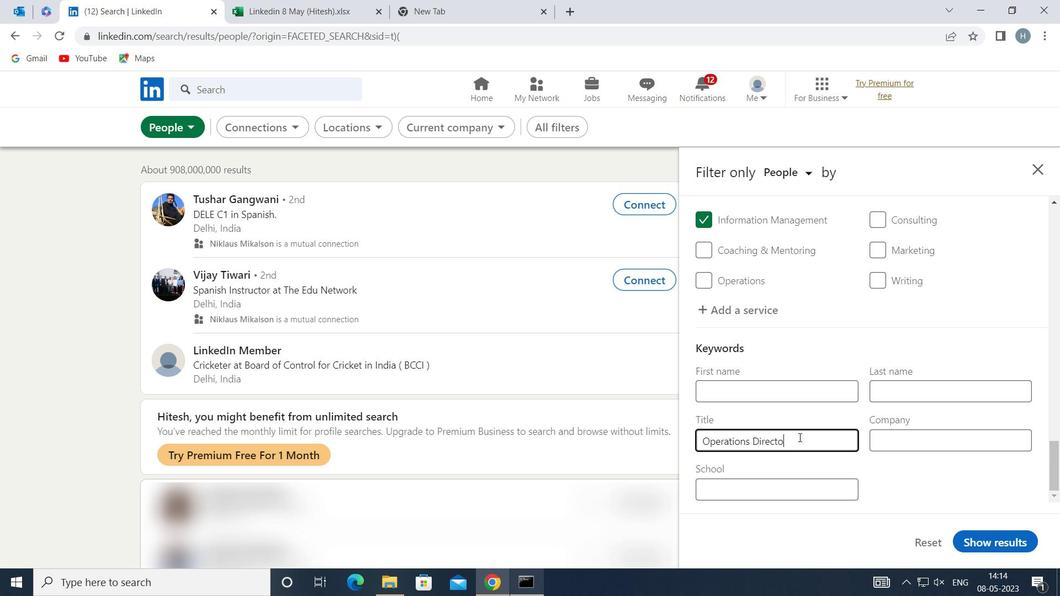 
Action: Mouse moved to (991, 546)
Screenshot: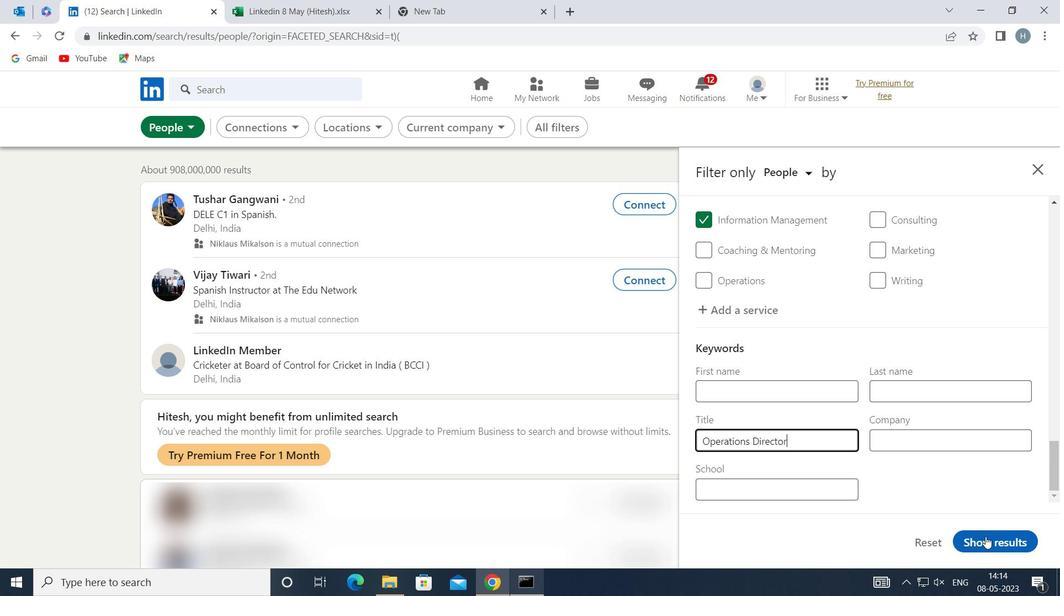 
Action: Mouse pressed left at (991, 546)
Screenshot: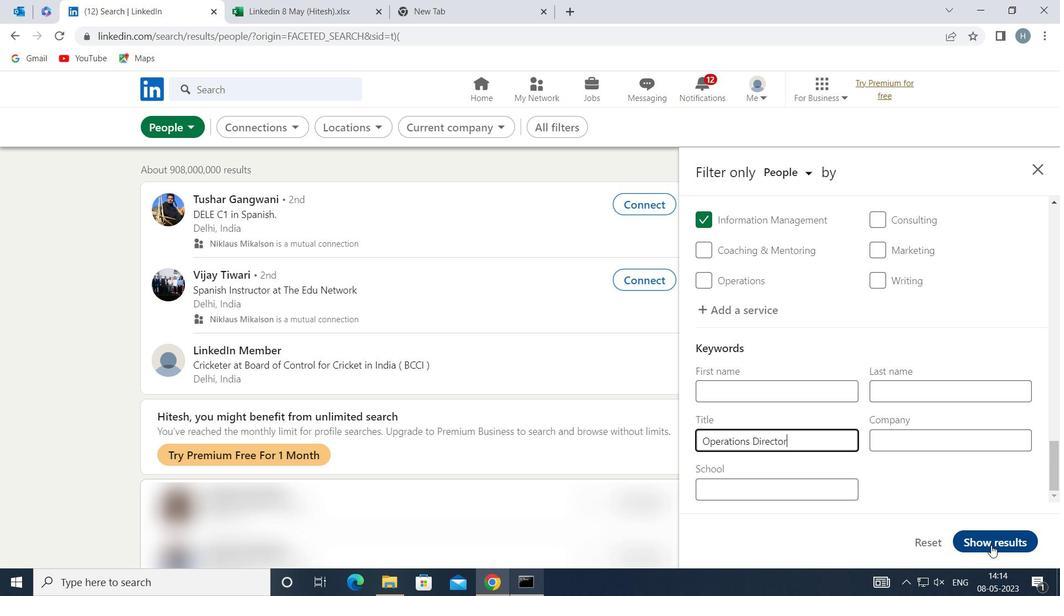 
Action: Mouse moved to (633, 308)
Screenshot: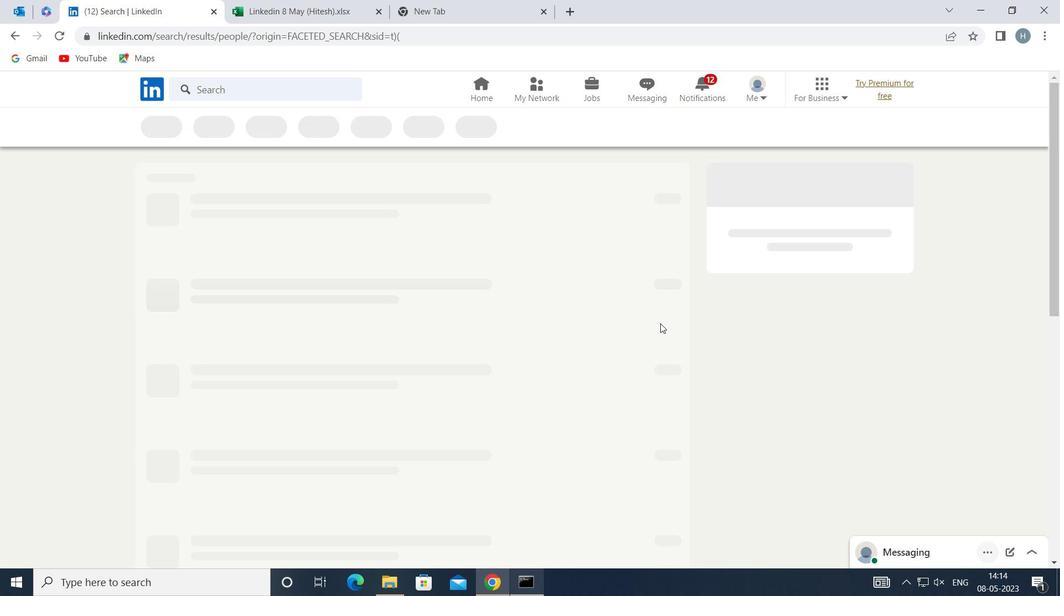 
